 Task: Log work in the project UpwardTech for the issue 'Upgrade the scalability of a web application to handle a growing number of users and transactions' spent time as '6w 1d 6h 59m' and remaining time as '5w 5d 16h 25m' and move to bottom of backlog. Now add the issue to the epic 'Desktop and Mobile Device Security'.
Action: Mouse moved to (967, 507)
Screenshot: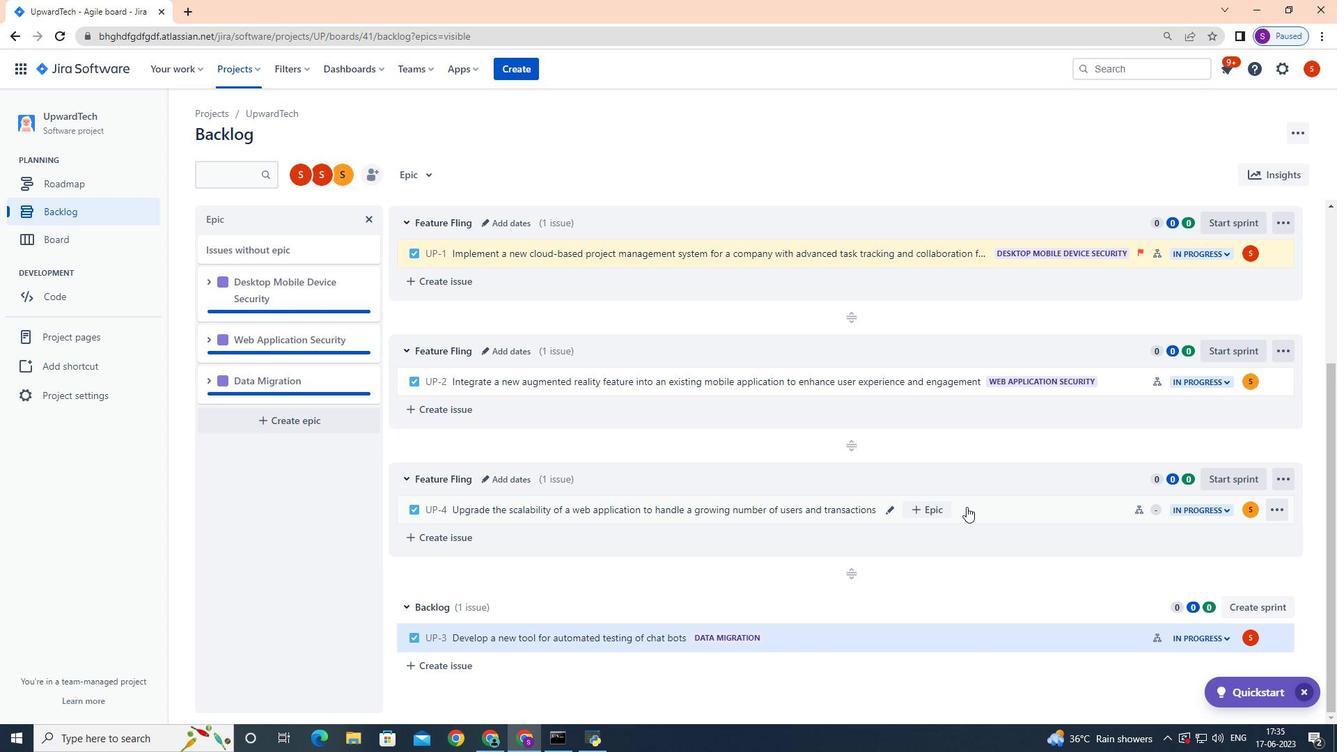 
Action: Mouse pressed left at (967, 507)
Screenshot: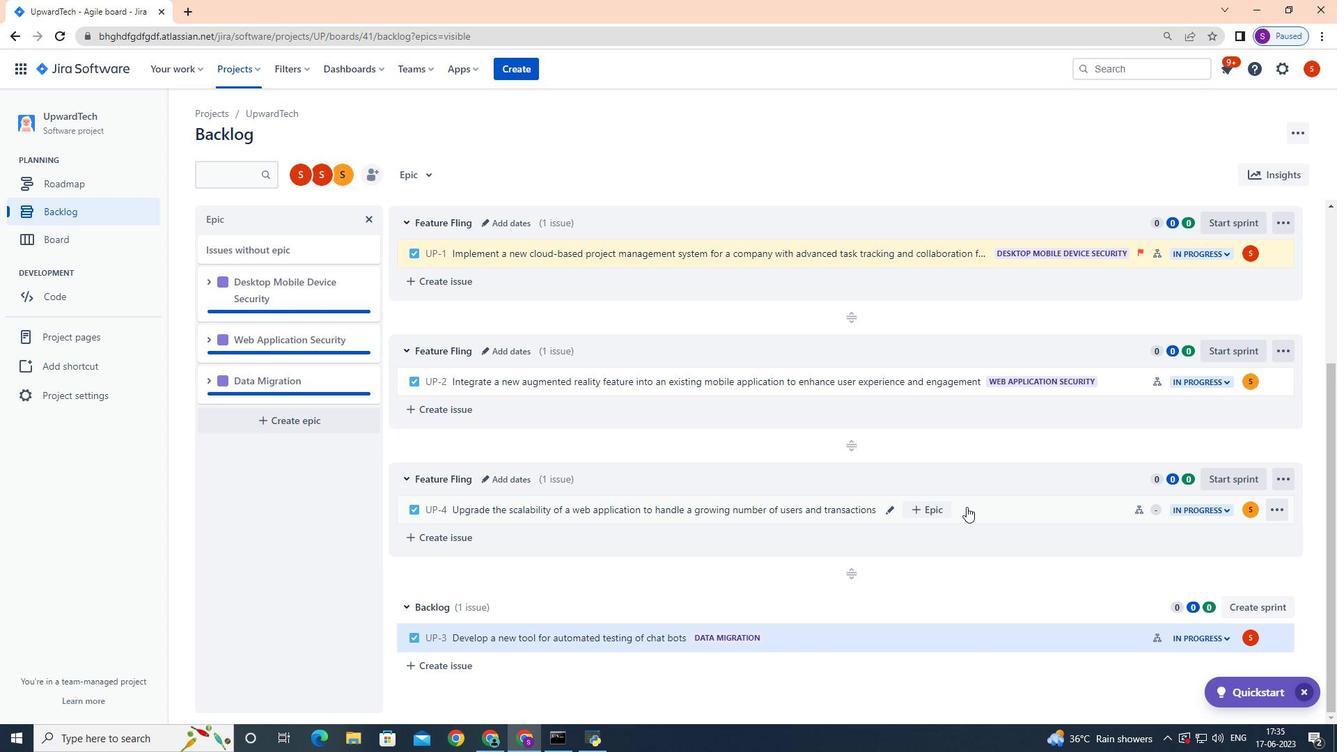 
Action: Mouse moved to (1278, 211)
Screenshot: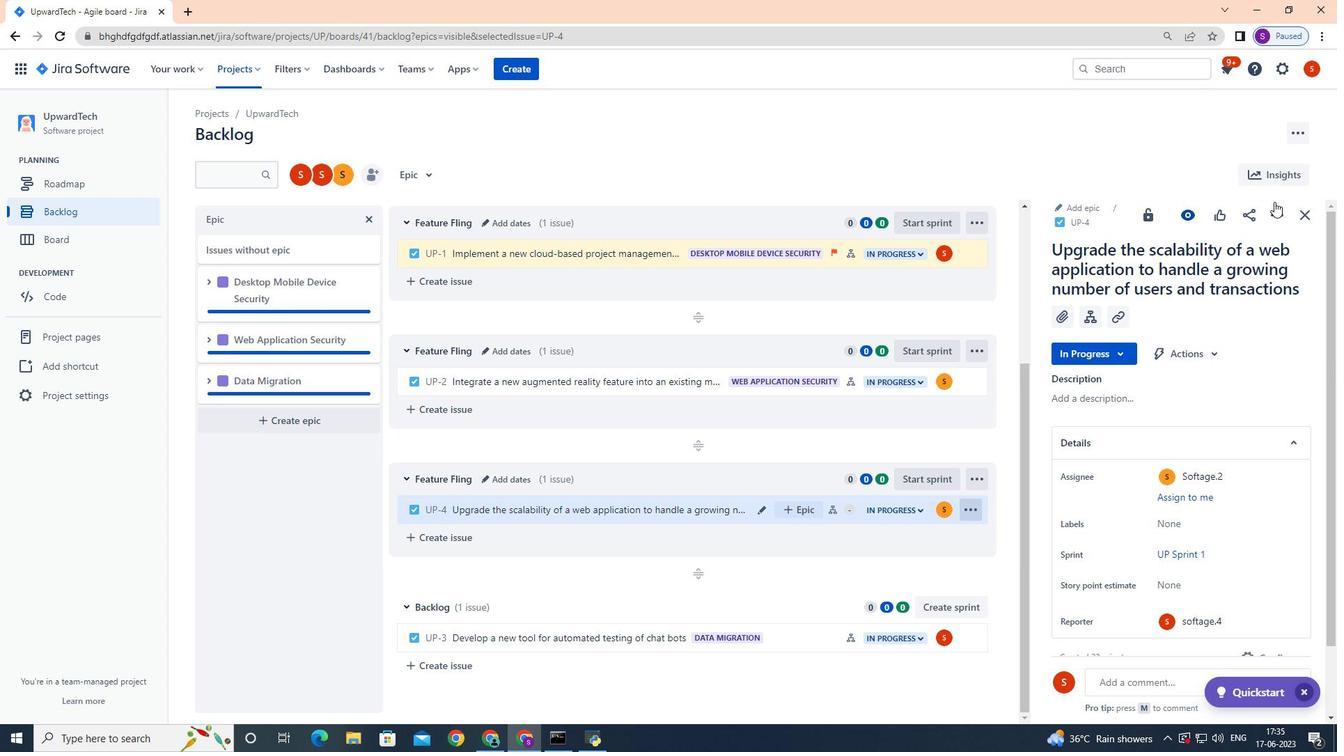 
Action: Mouse pressed left at (1278, 211)
Screenshot: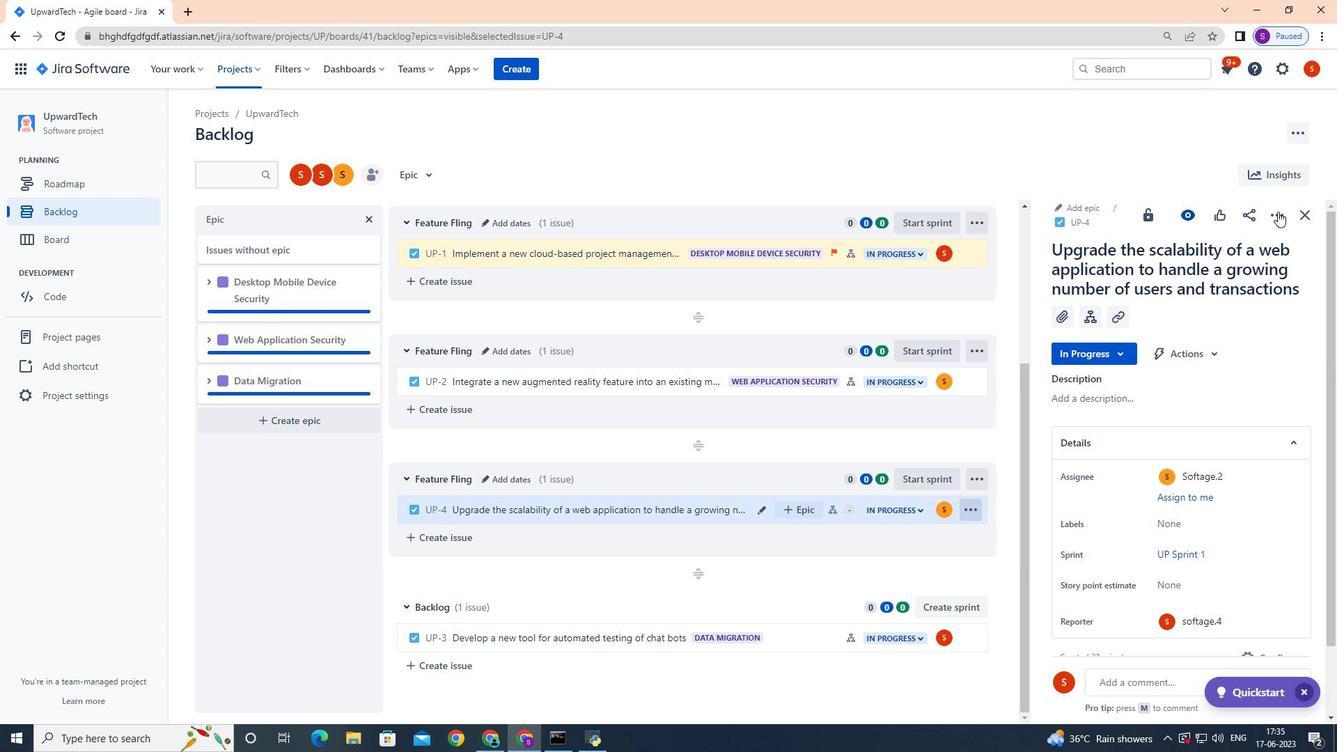 
Action: Mouse moved to (1275, 213)
Screenshot: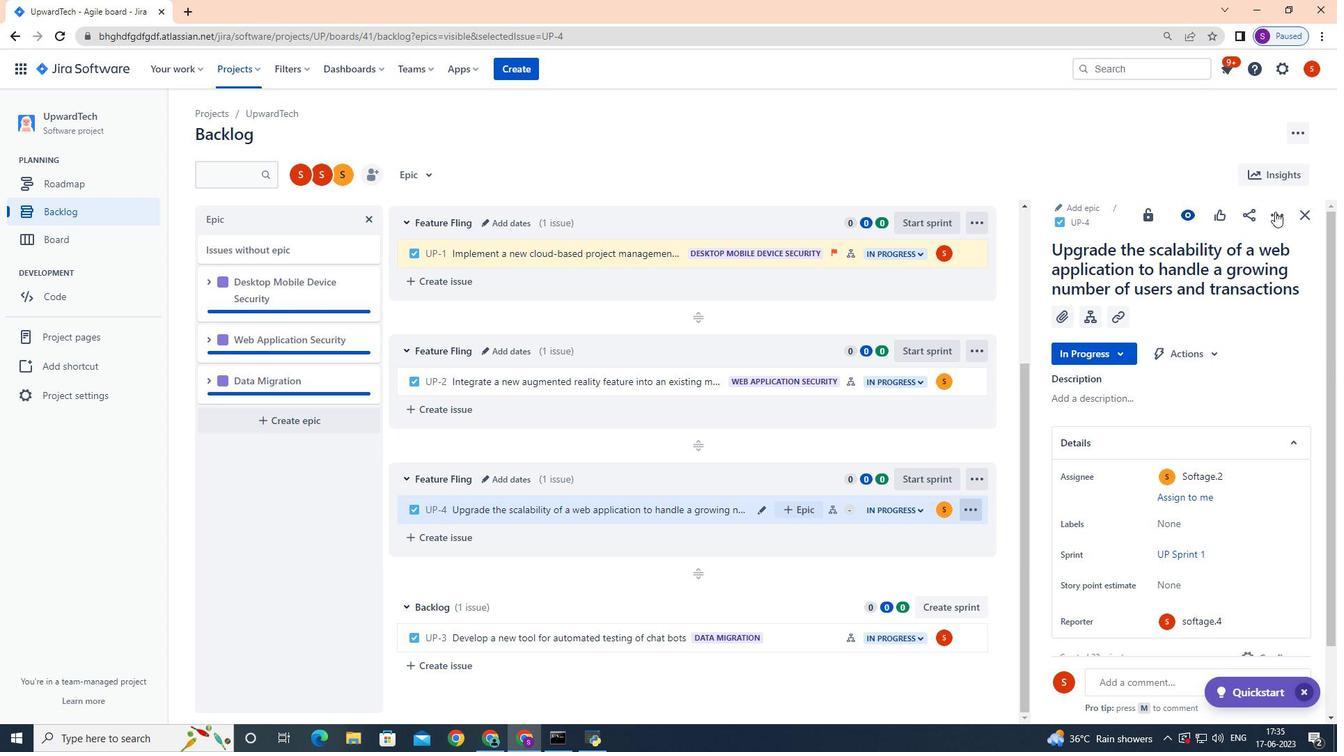 
Action: Mouse pressed left at (1275, 213)
Screenshot: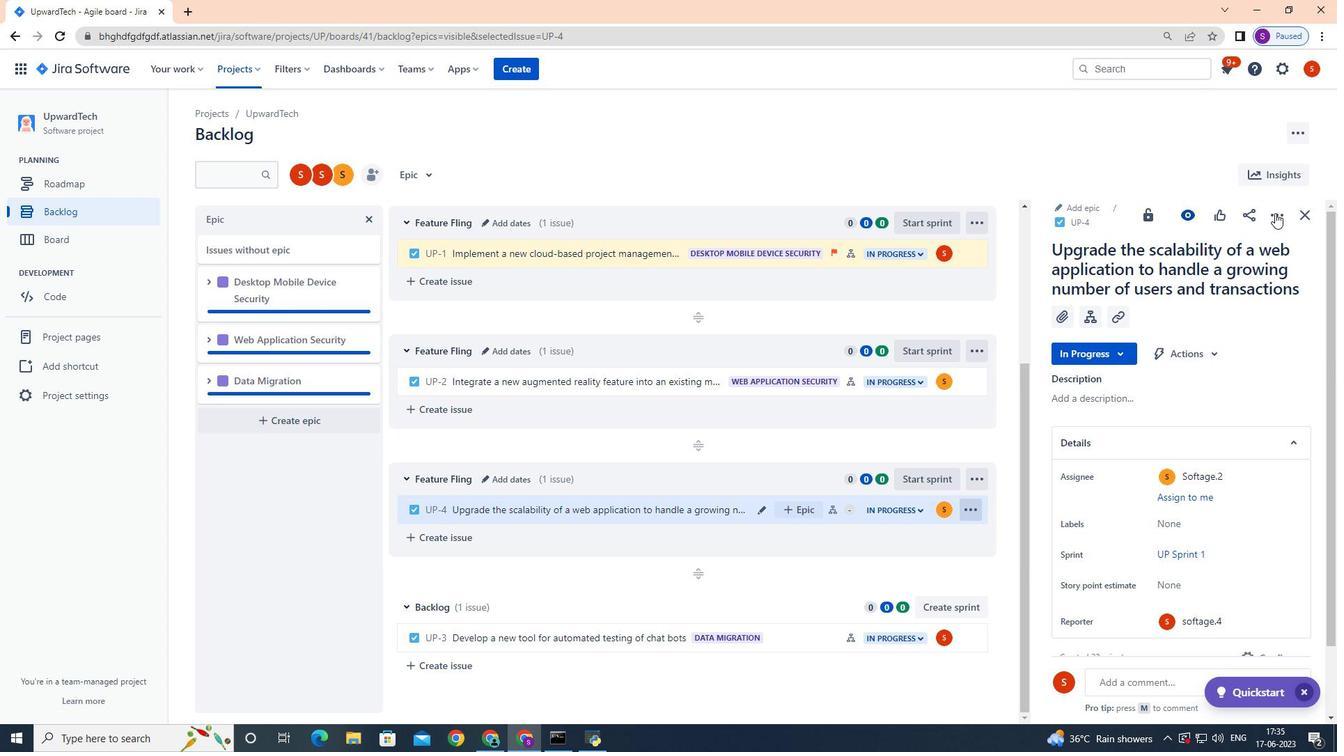 
Action: Mouse moved to (1272, 214)
Screenshot: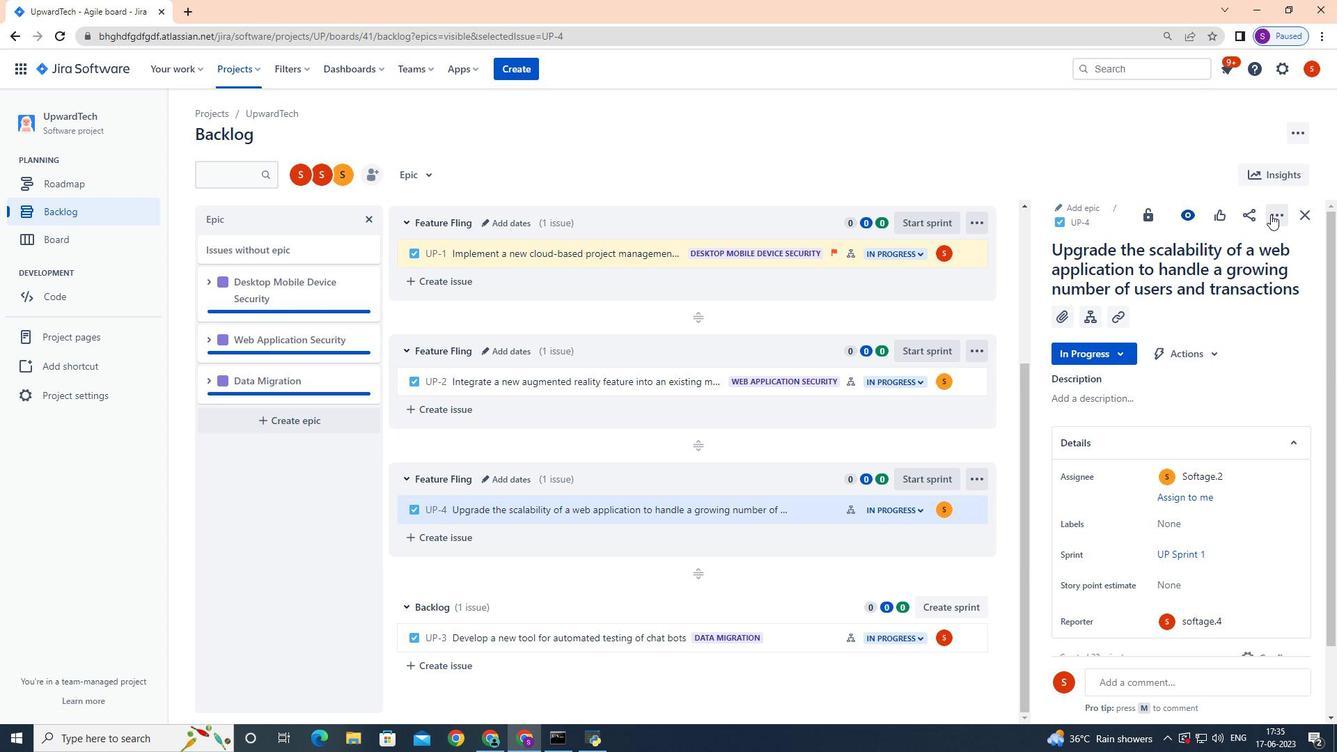 
Action: Mouse pressed left at (1272, 214)
Screenshot: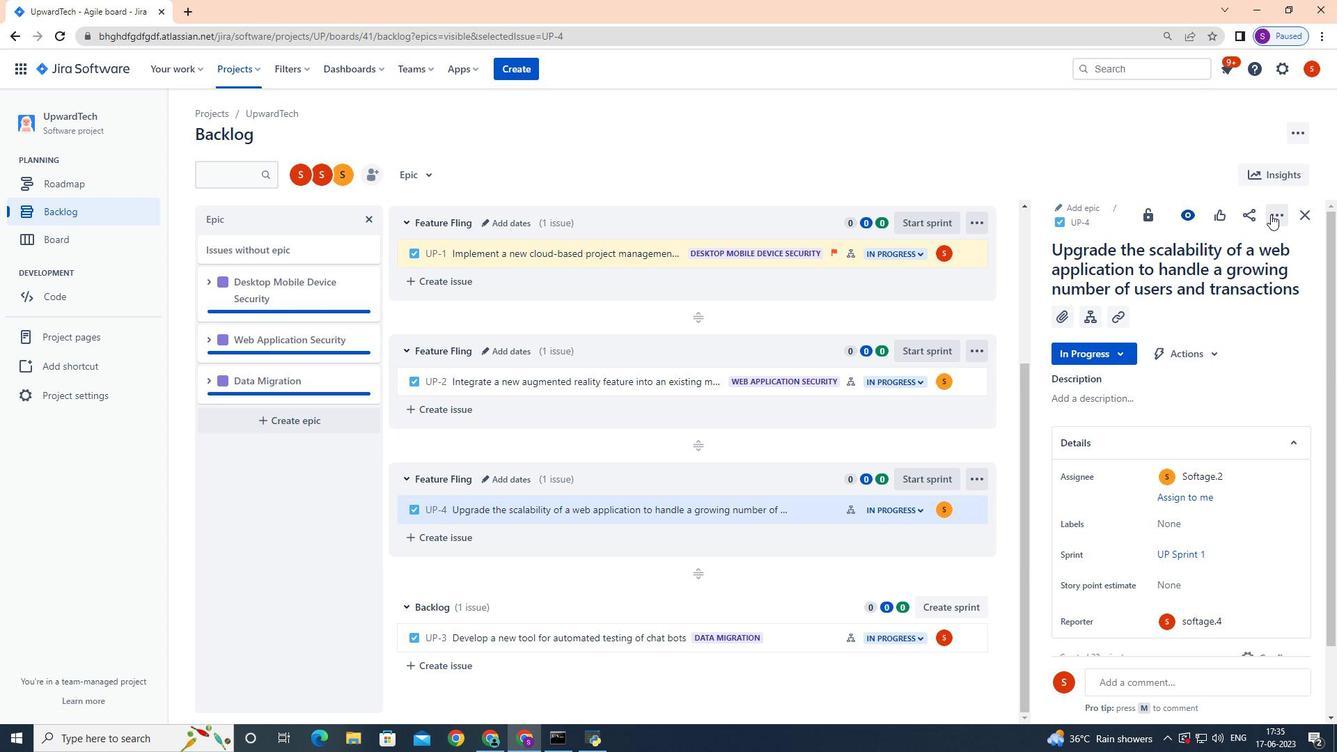 
Action: Mouse moved to (1232, 254)
Screenshot: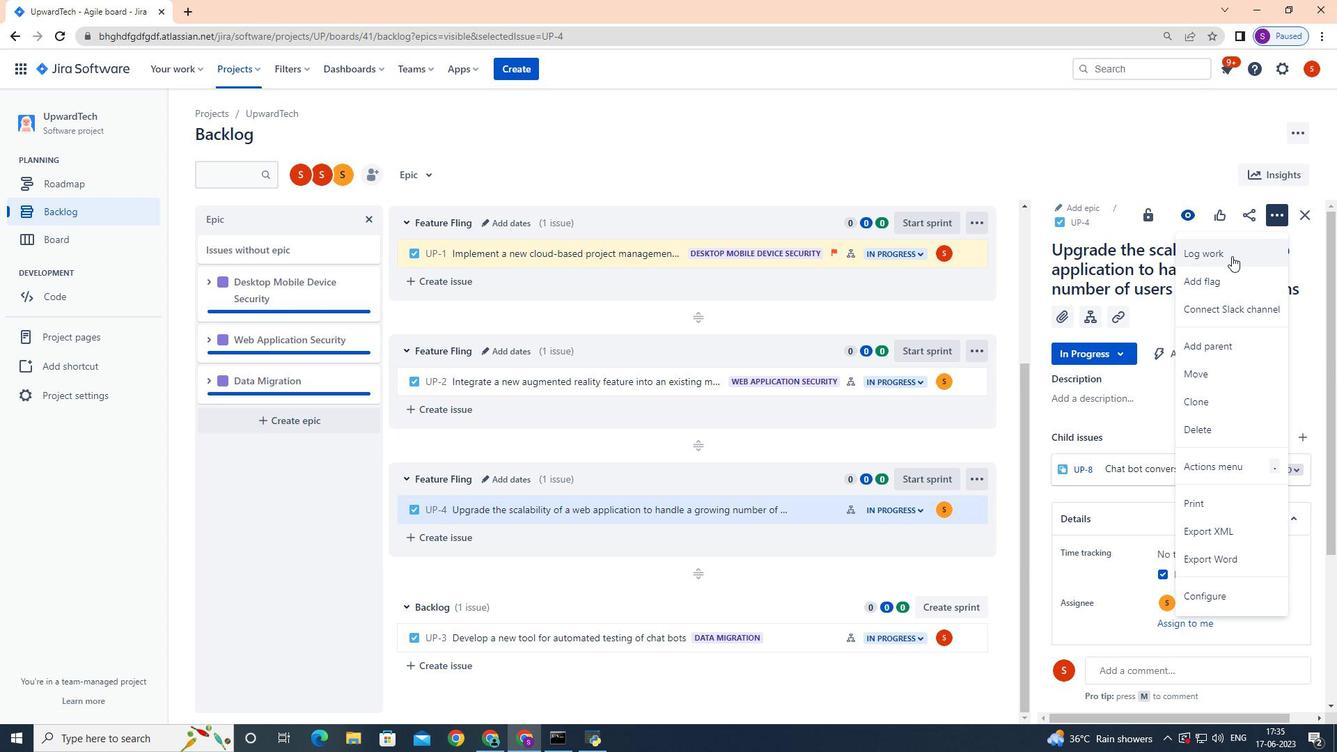 
Action: Mouse pressed left at (1232, 254)
Screenshot: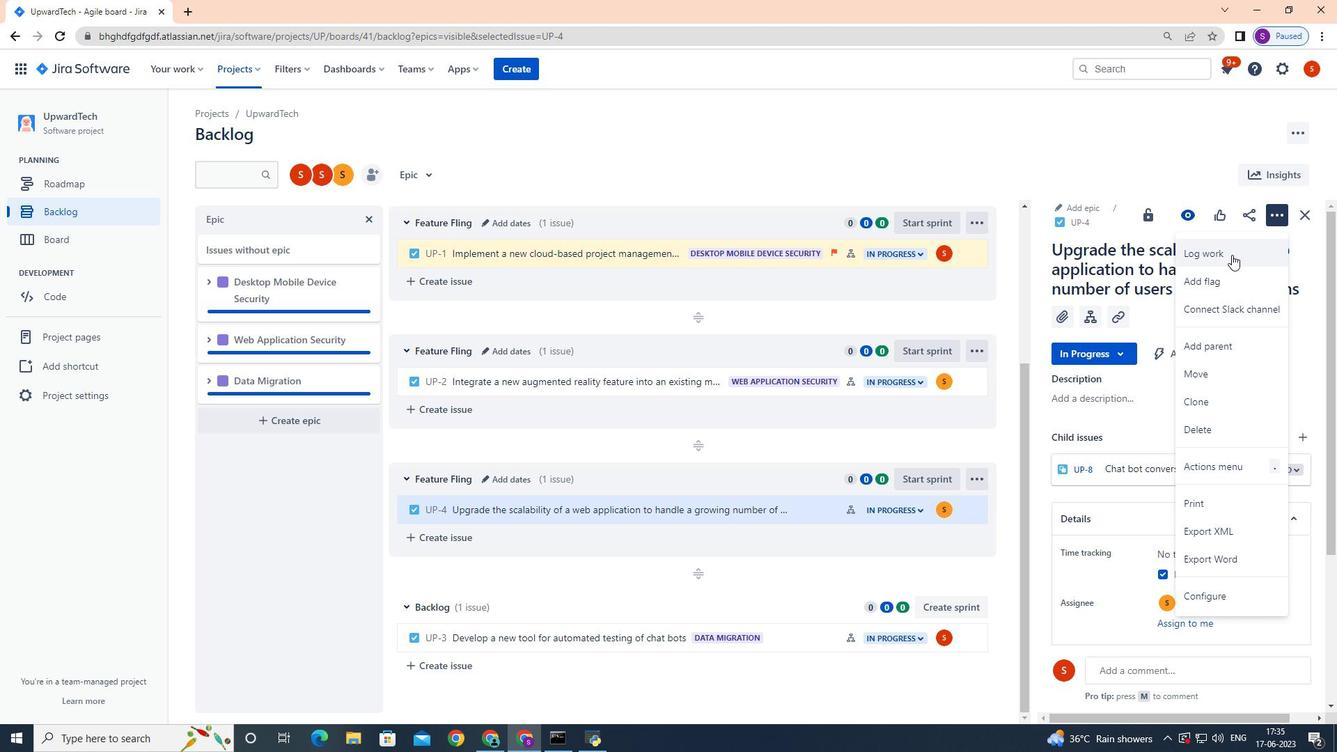 
Action: Key pressed 6w<Key.space>1d<Key.space>6h<Key.space>59m
Screenshot: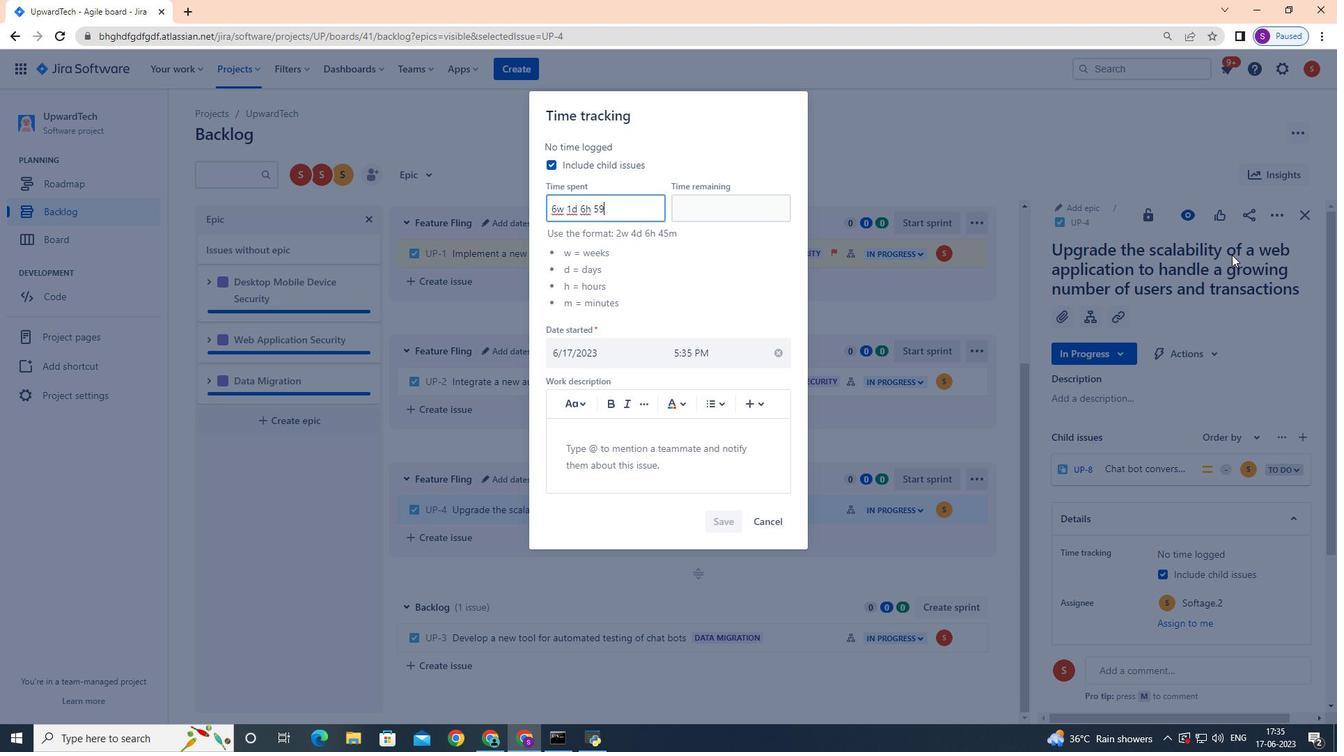 
Action: Mouse moved to (737, 212)
Screenshot: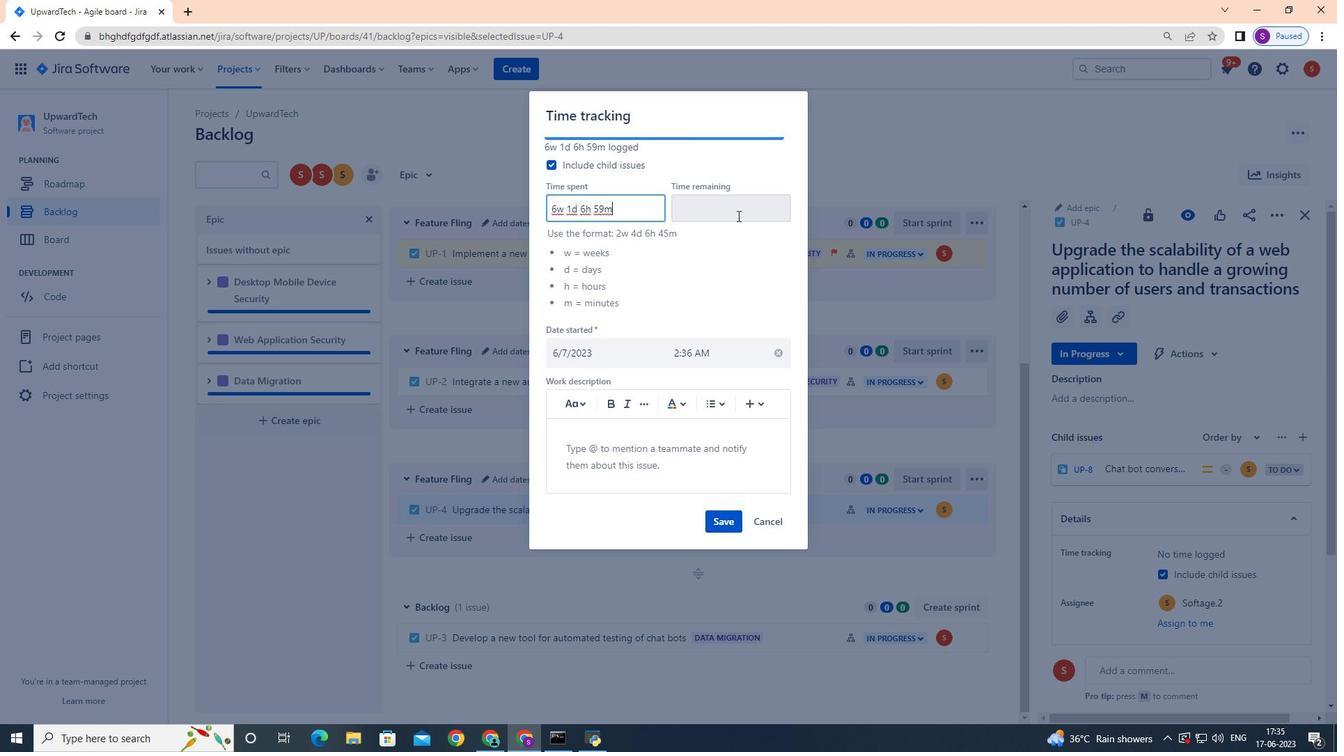 
Action: Mouse pressed left at (737, 212)
Screenshot: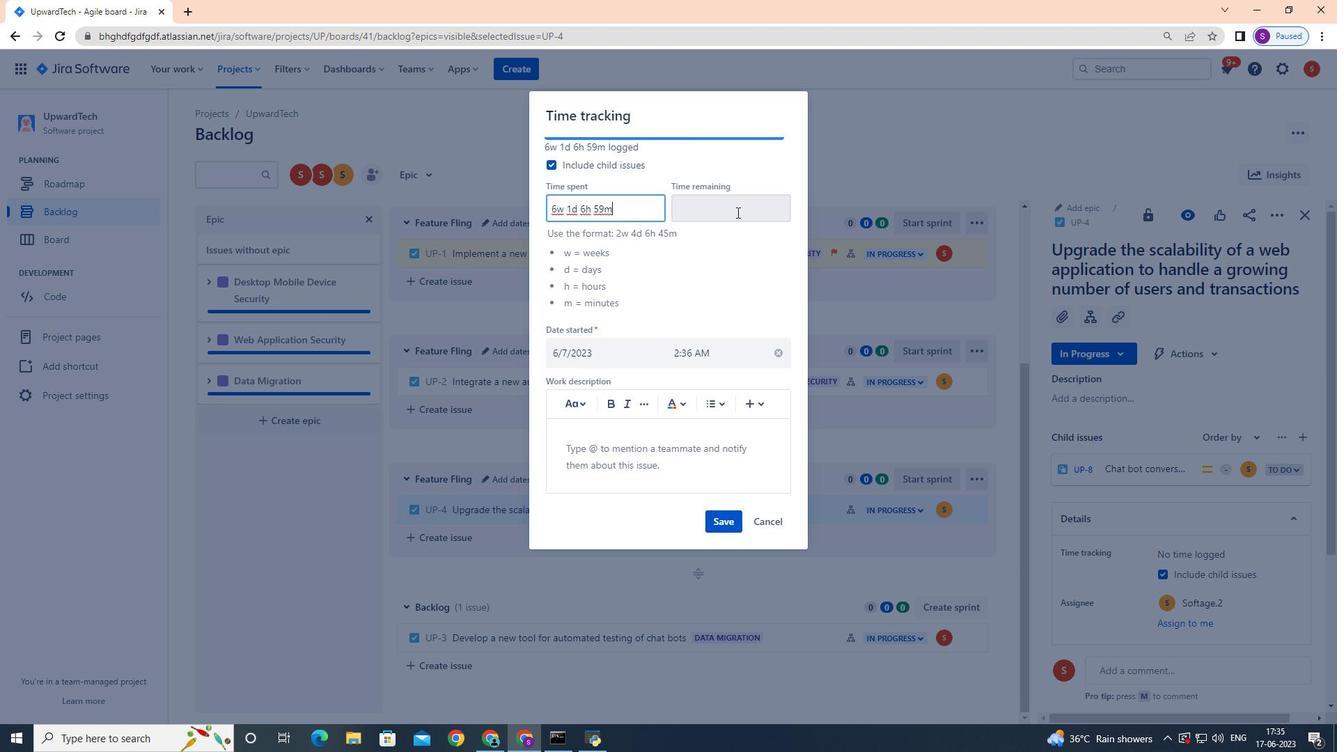 
Action: Key pressed 5w<Key.space>5d<Key.space>16h<Key.space>25m
Screenshot: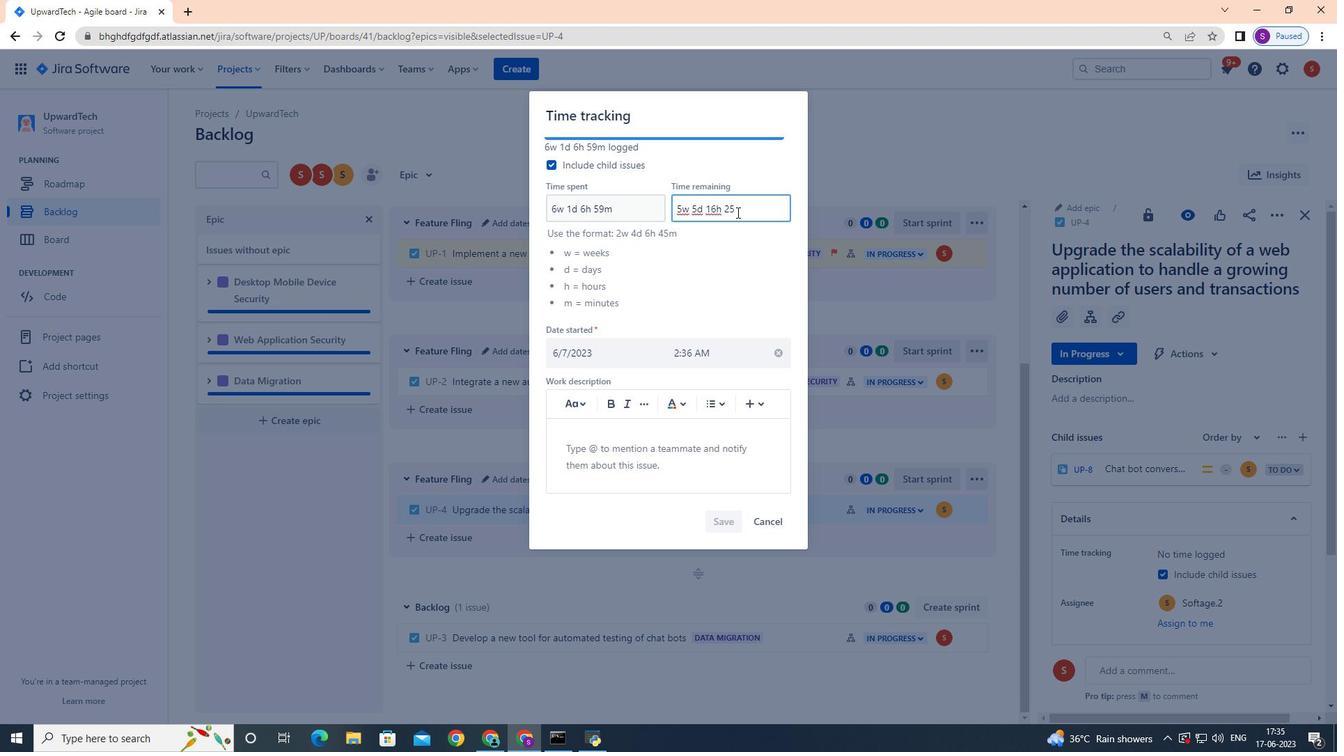 
Action: Mouse moved to (726, 520)
Screenshot: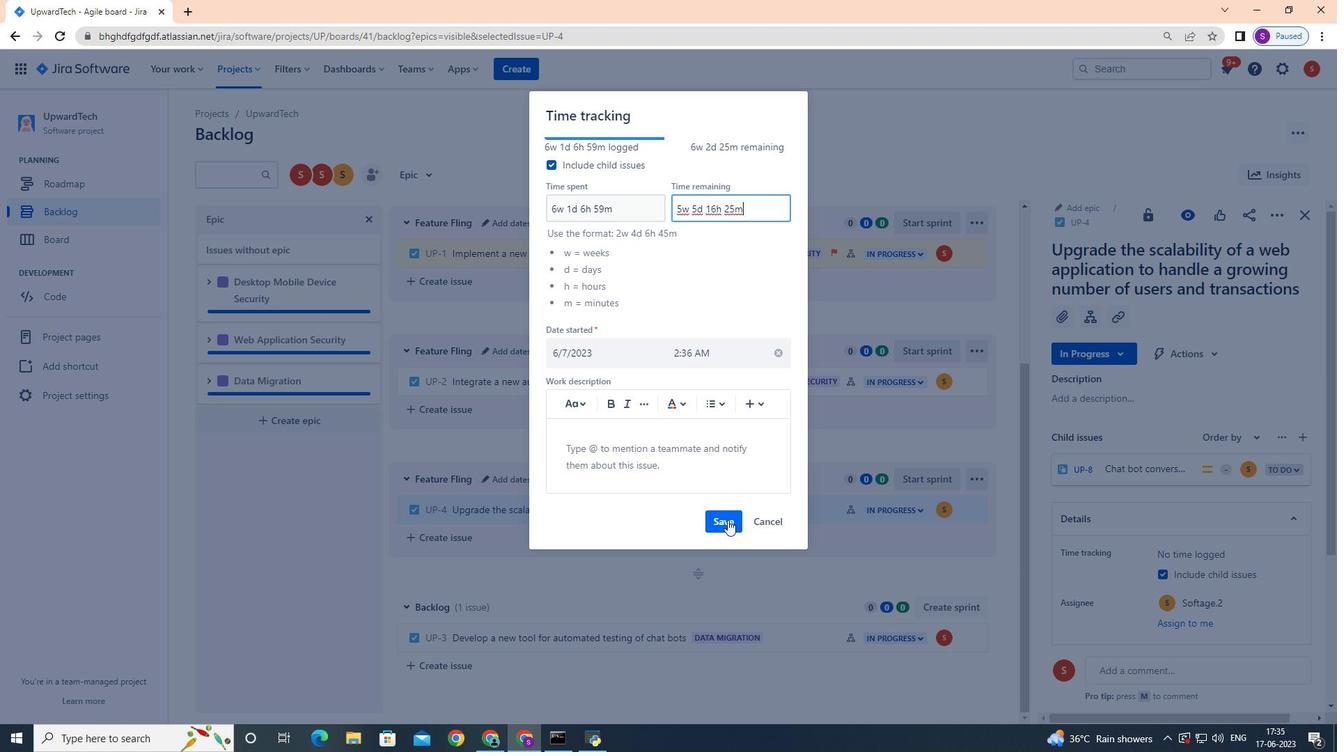 
Action: Mouse pressed left at (726, 520)
Screenshot: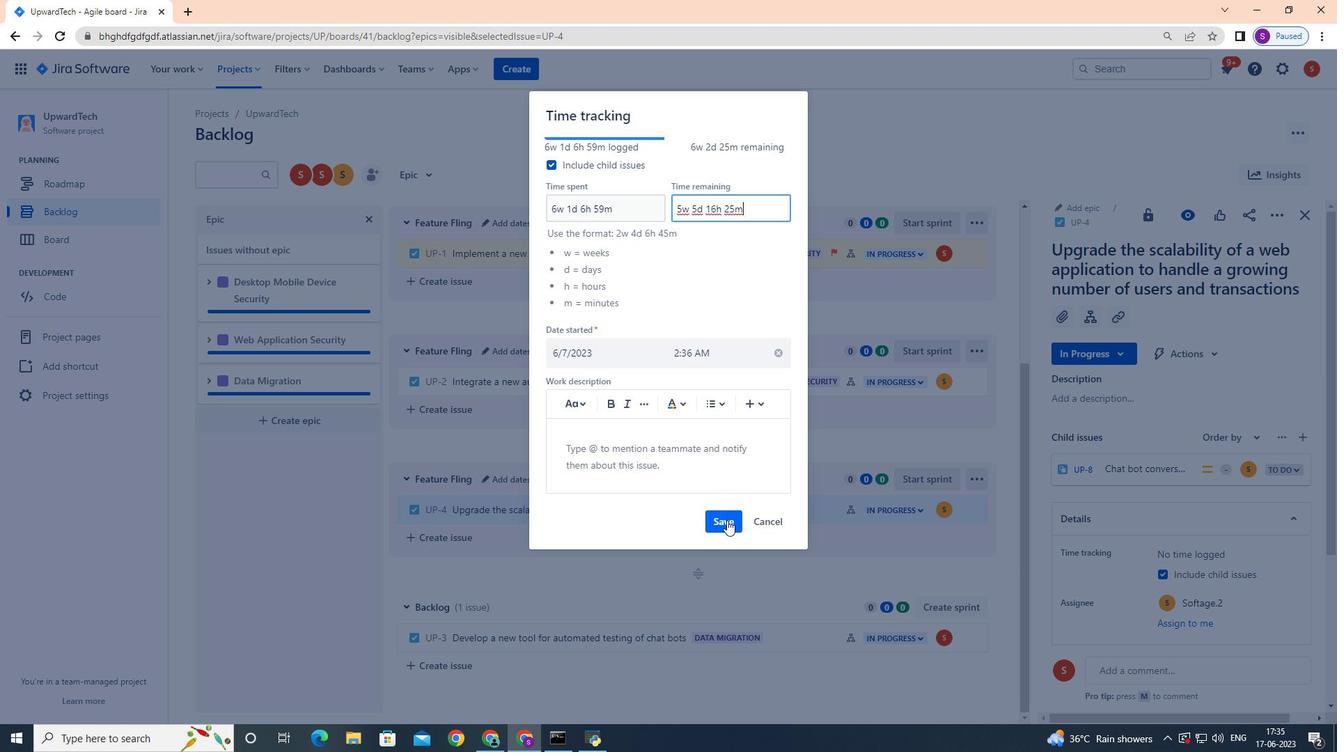 
Action: Mouse moved to (978, 509)
Screenshot: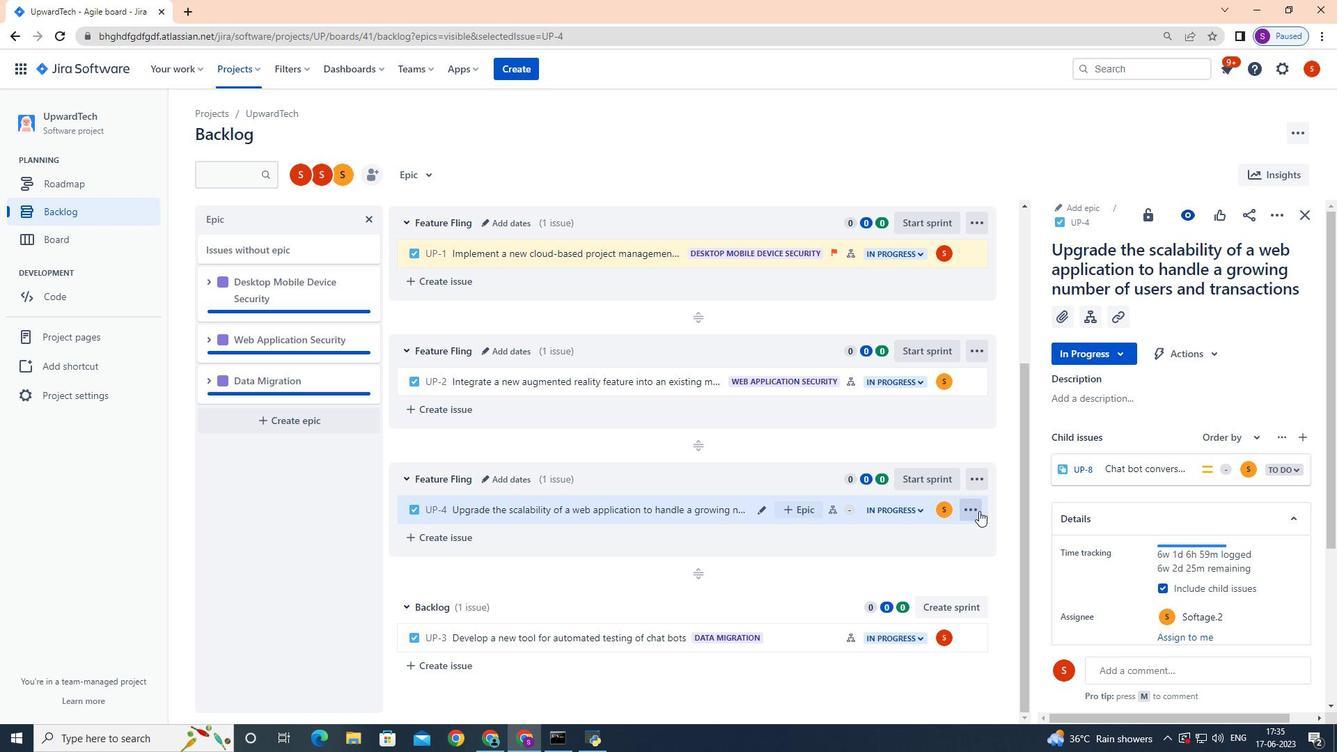 
Action: Mouse pressed left at (978, 509)
Screenshot: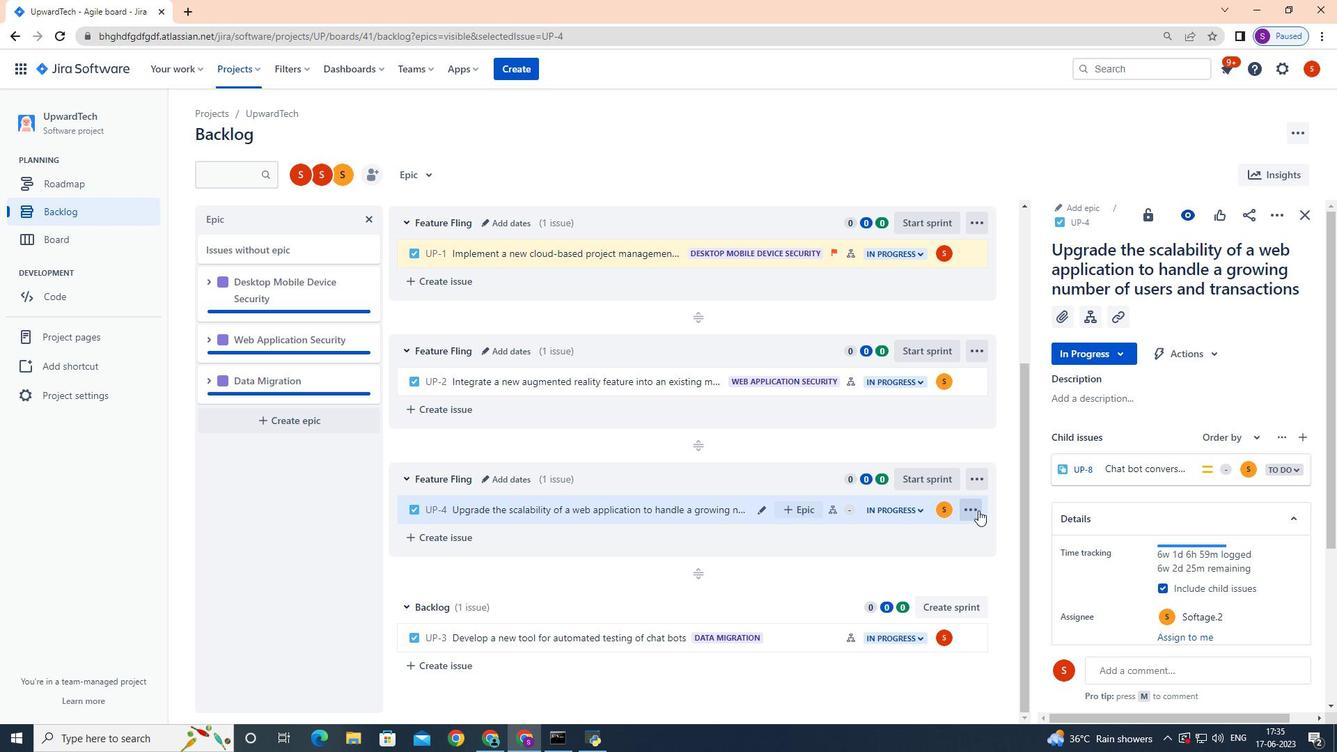 
Action: Mouse moved to (951, 477)
Screenshot: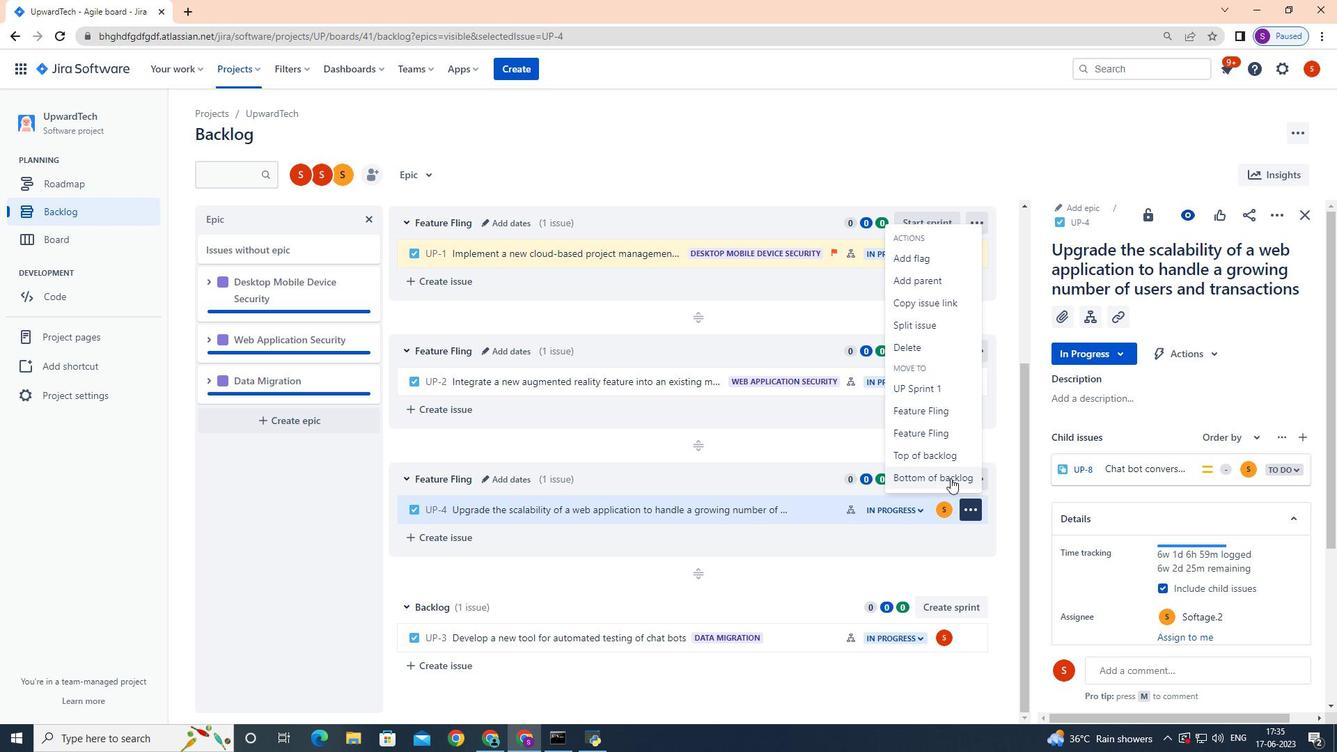 
Action: Mouse pressed left at (951, 477)
Screenshot: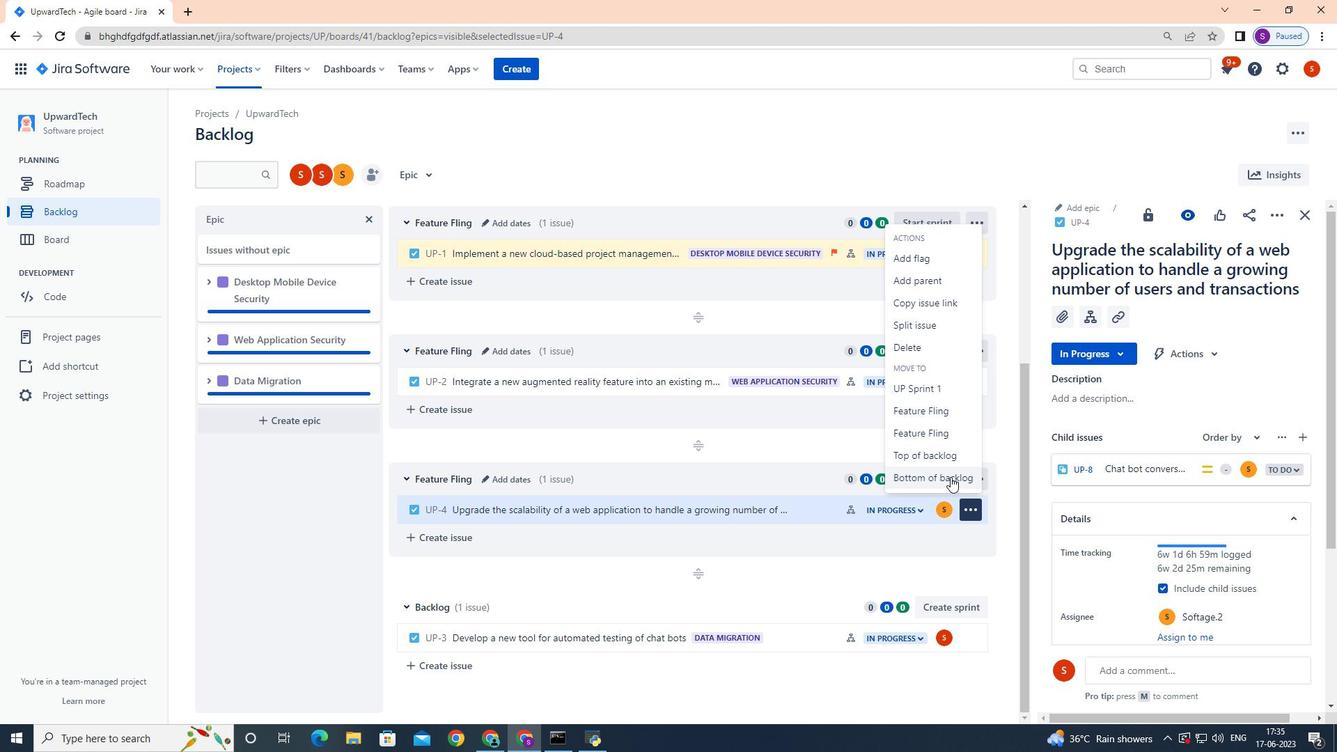 
Action: Mouse moved to (879, 516)
Screenshot: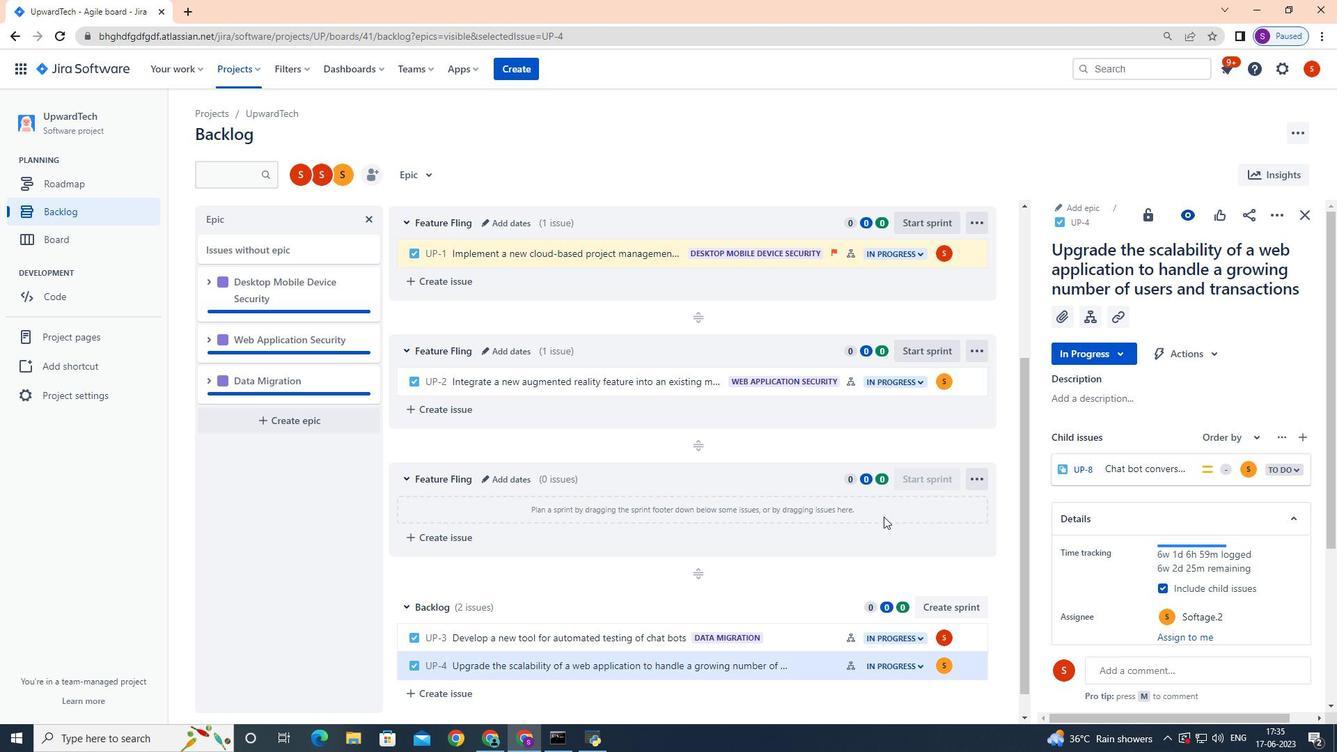 
Action: Mouse scrolled (882, 516) with delta (0, 0)
Screenshot: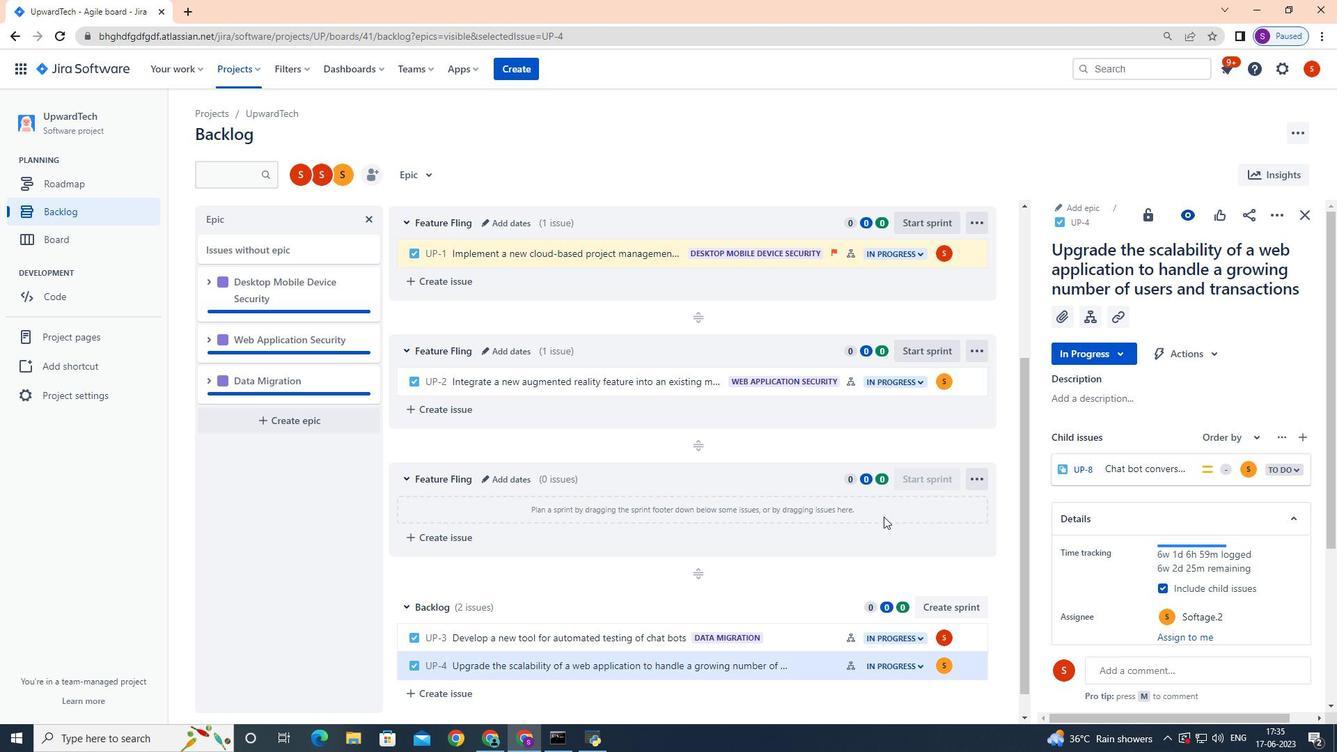
Action: Mouse moved to (879, 516)
Screenshot: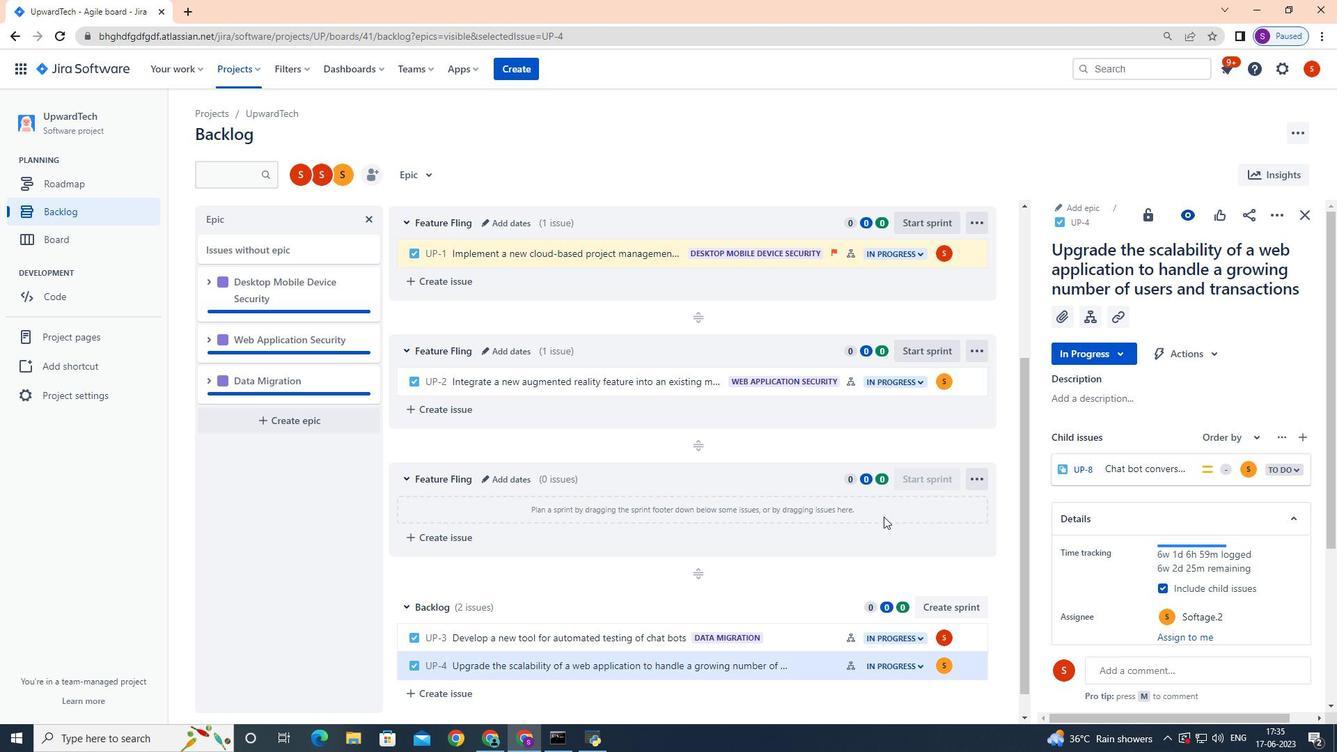 
Action: Mouse scrolled (880, 516) with delta (0, 0)
Screenshot: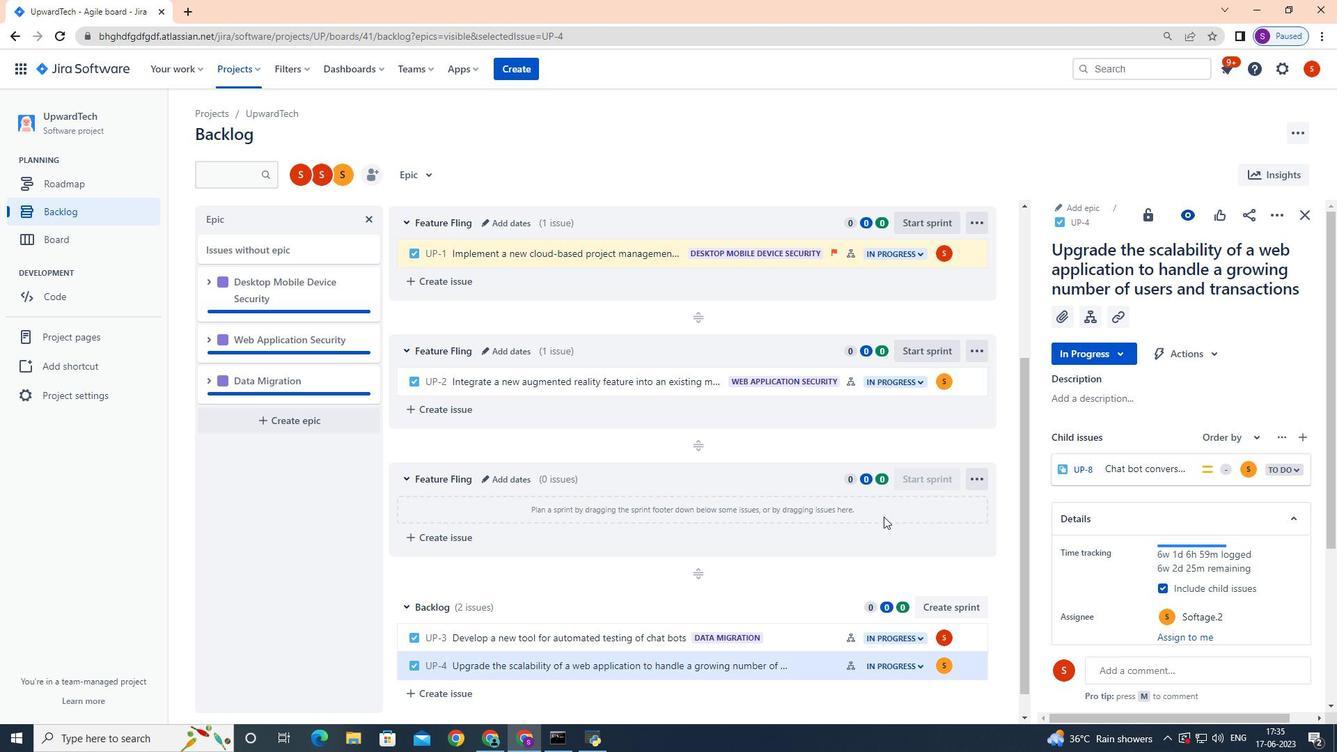 
Action: Mouse moved to (808, 636)
Screenshot: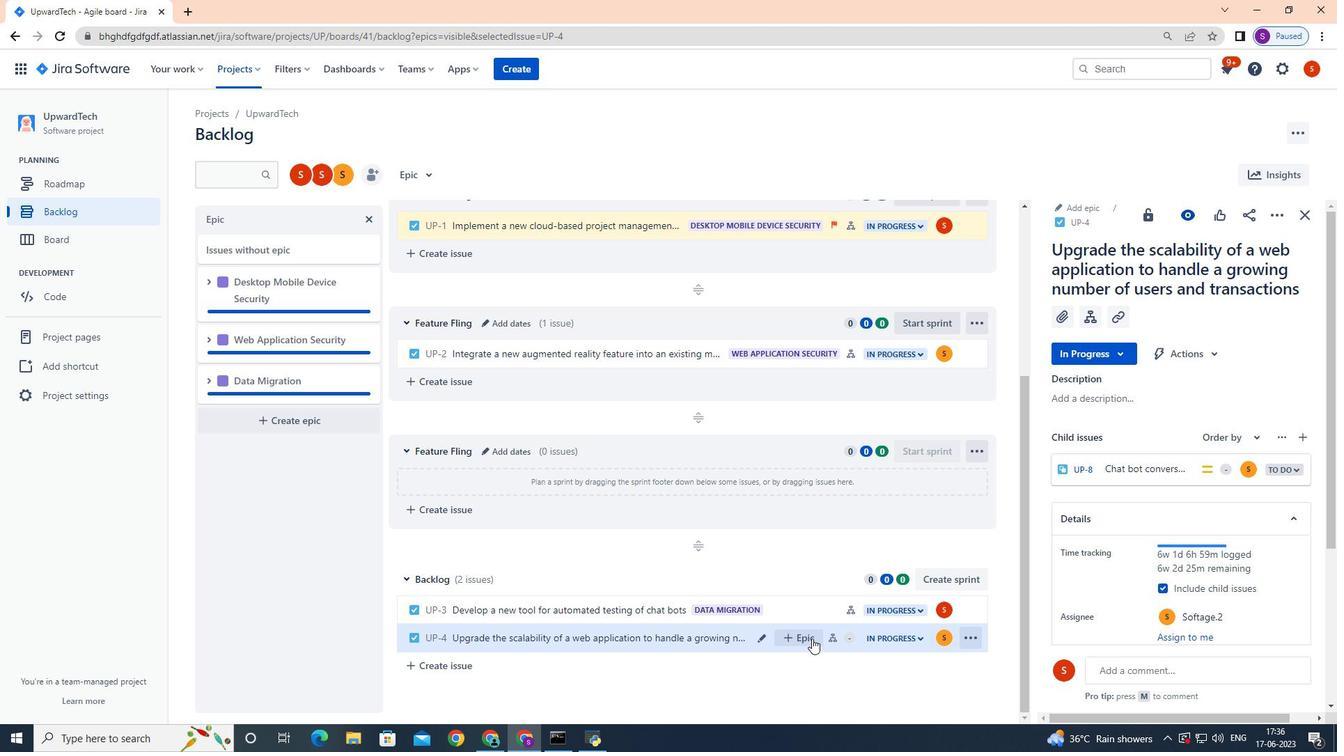 
Action: Mouse pressed left at (808, 636)
Screenshot: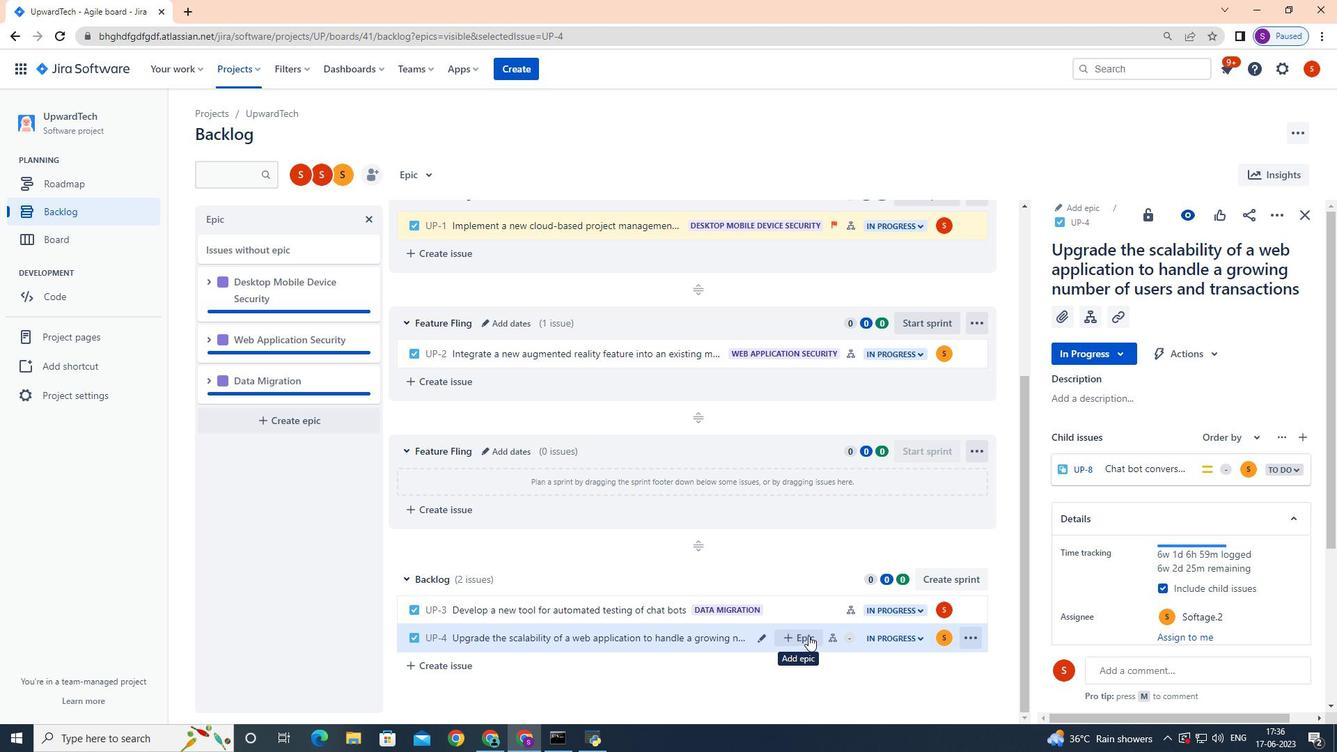 
Action: Mouse moved to (995, 708)
Screenshot: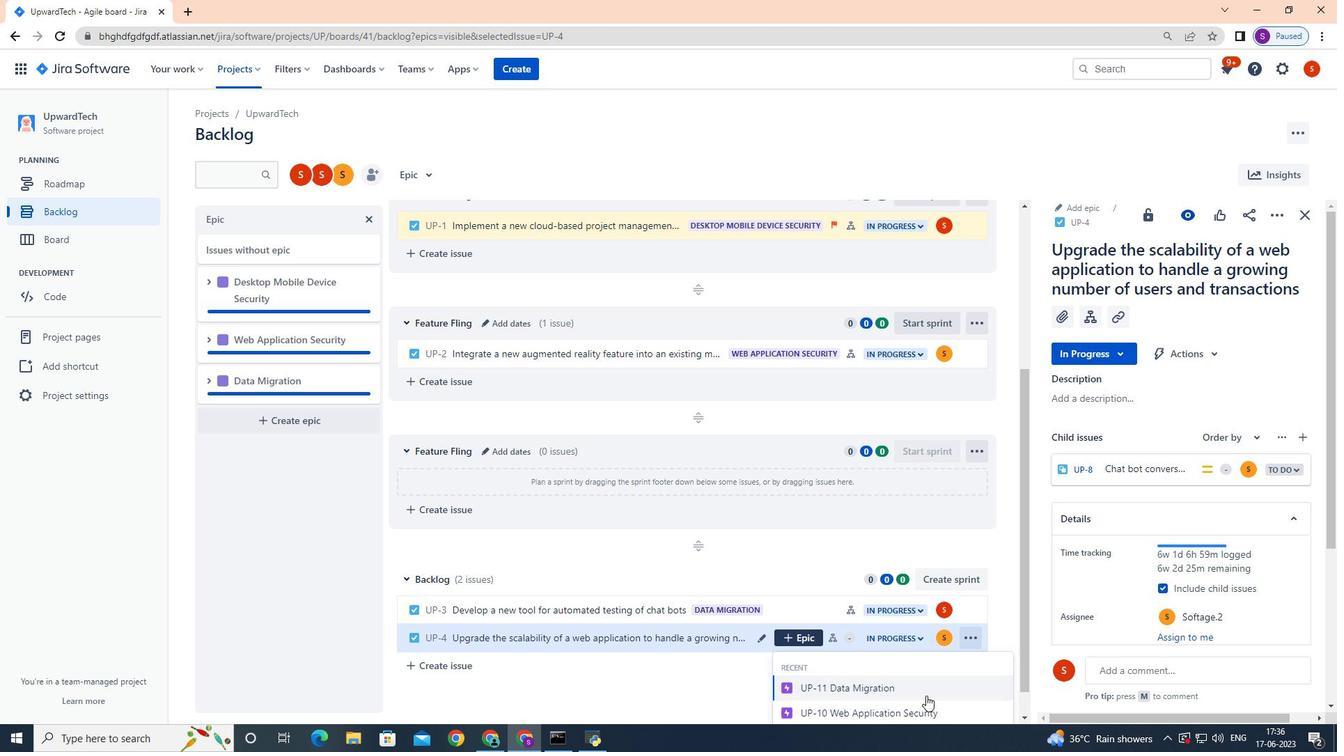 
Action: Mouse scrolled (995, 707) with delta (0, 0)
Screenshot: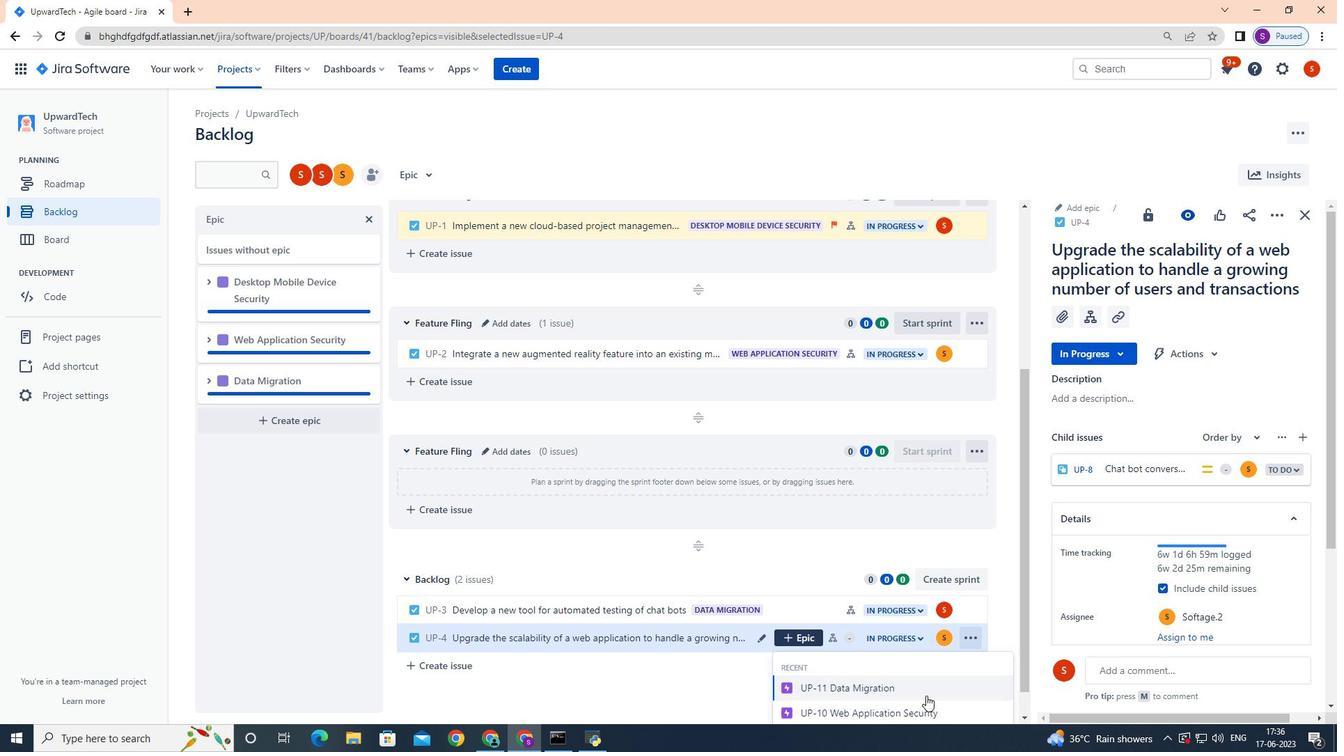 
Action: Mouse moved to (996, 708)
Screenshot: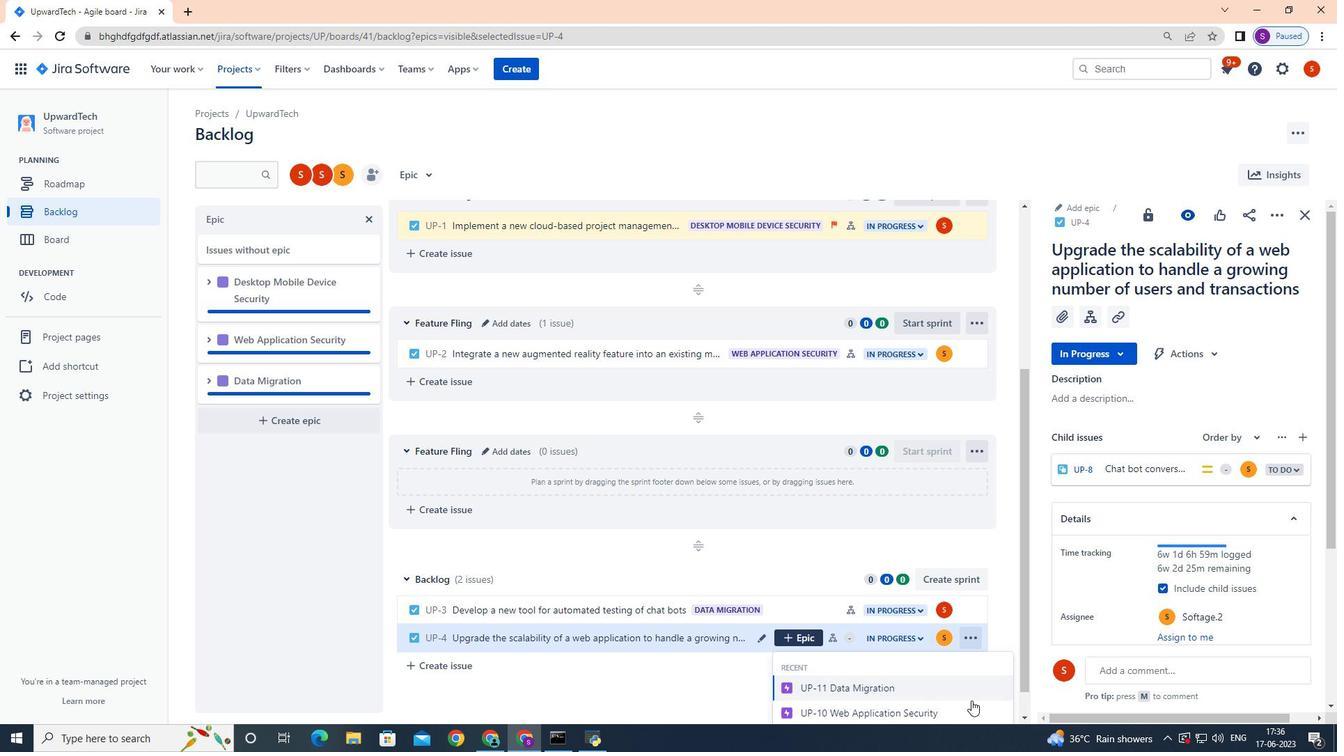 
Action: Mouse scrolled (996, 707) with delta (0, 0)
Screenshot: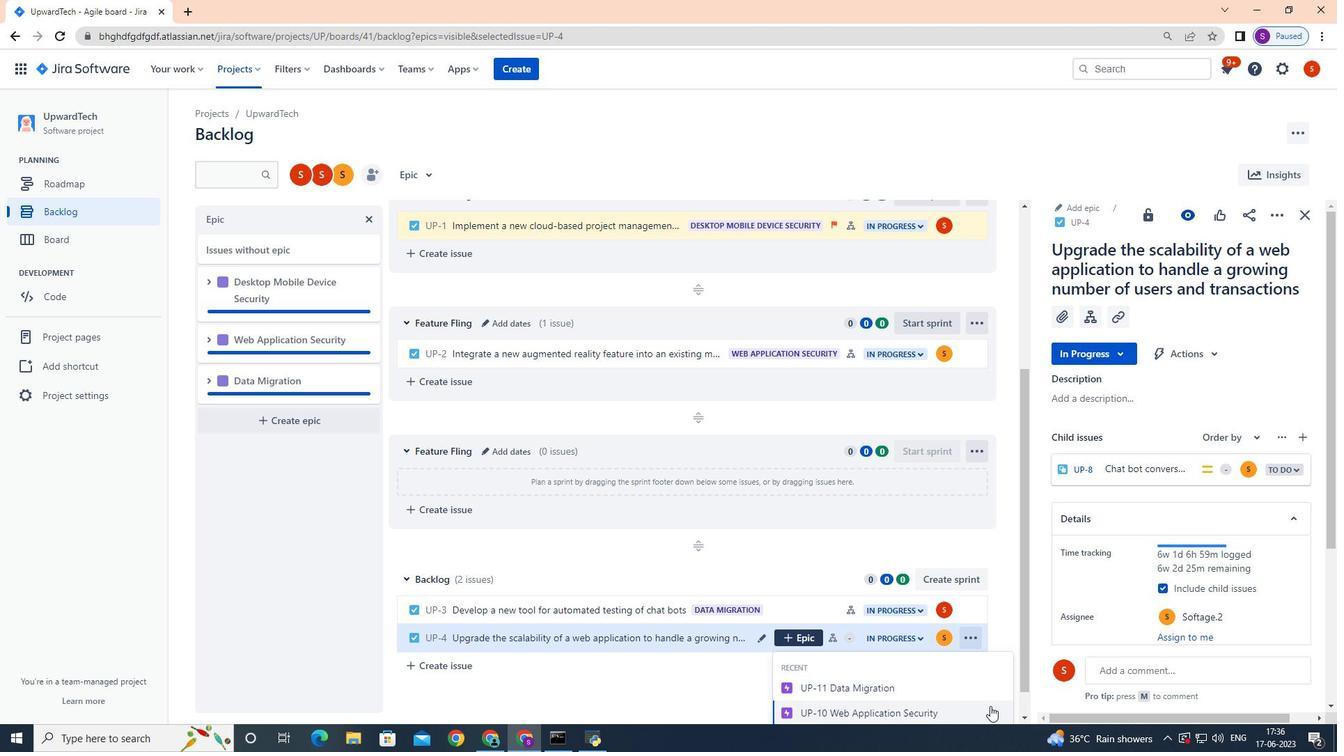 
Action: Mouse moved to (996, 709)
Screenshot: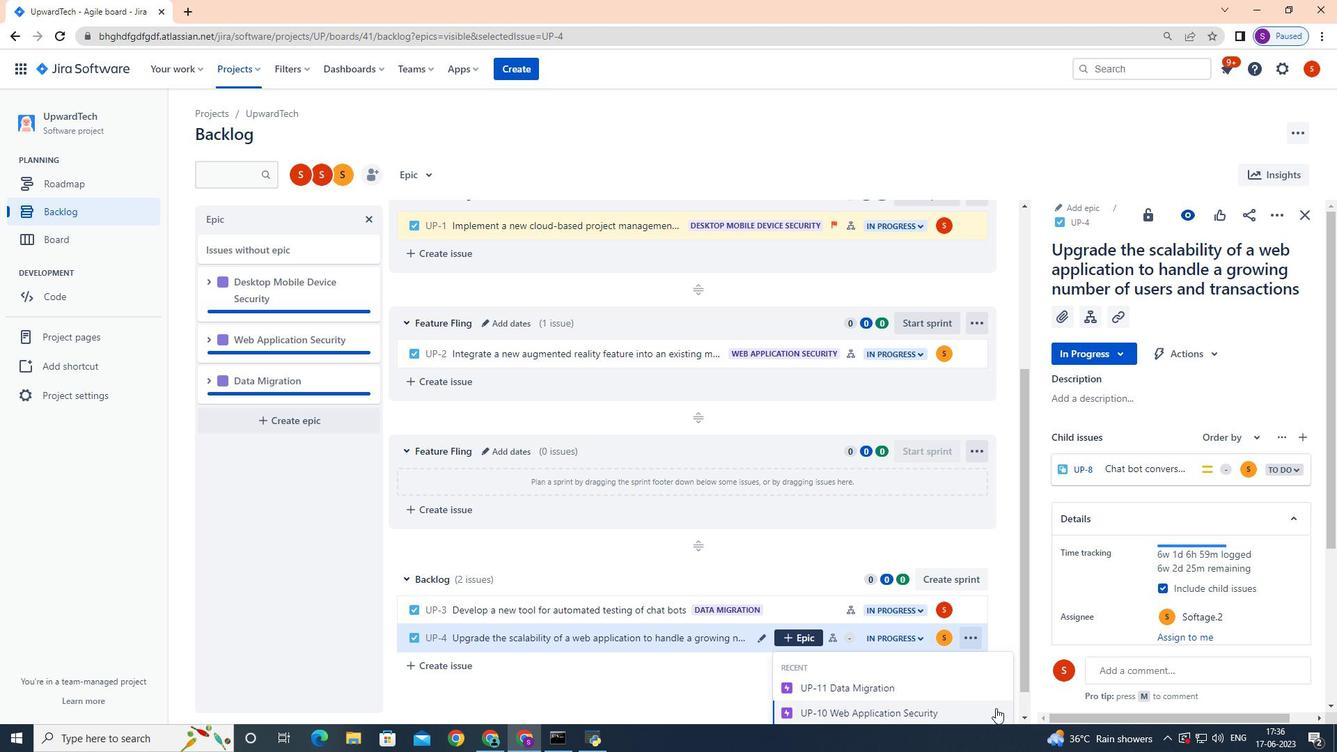 
Action: Mouse scrolled (996, 709) with delta (0, 0)
Screenshot: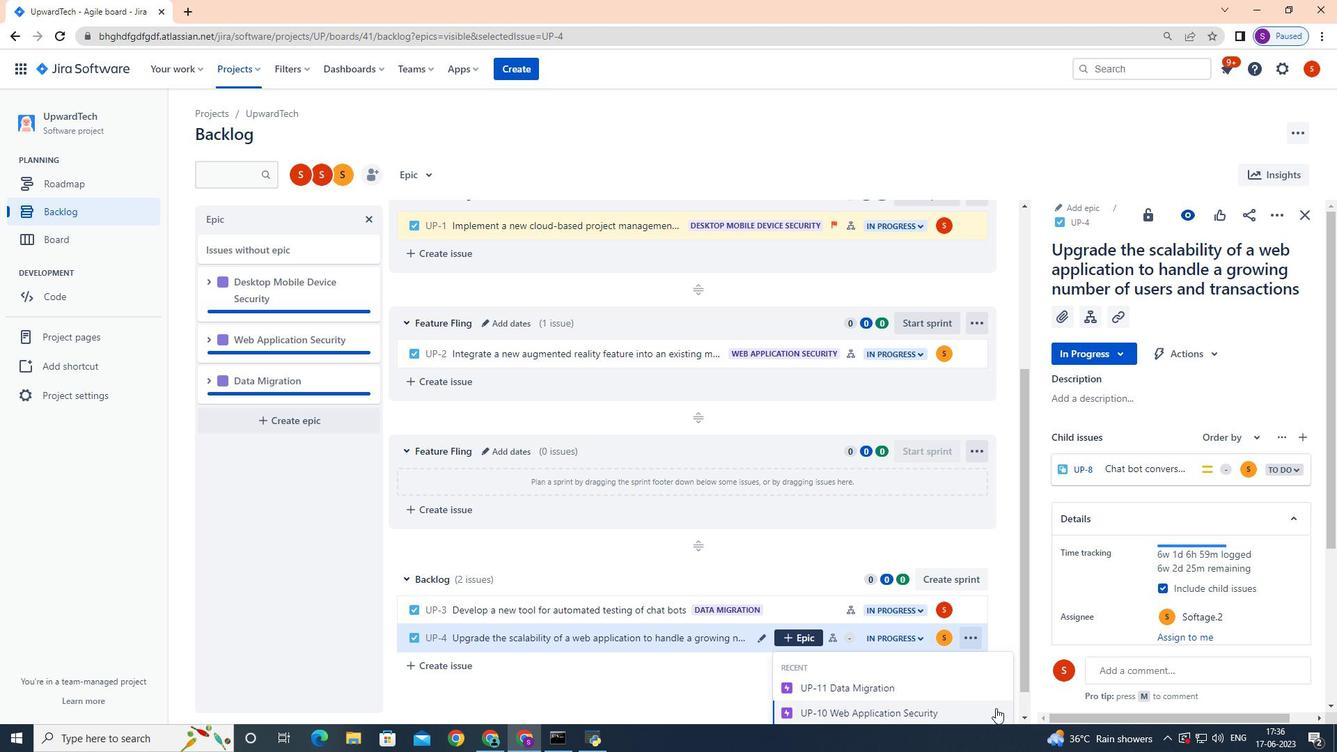 
Action: Mouse moved to (994, 709)
Screenshot: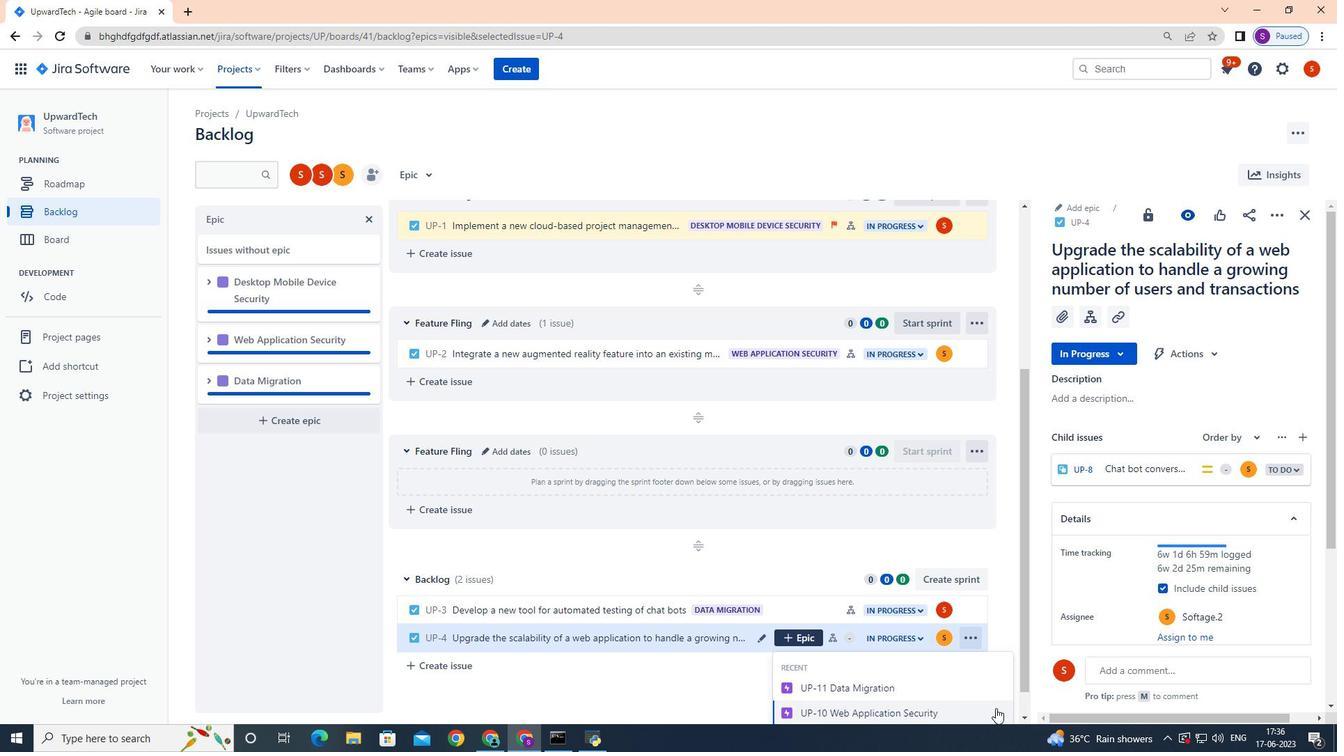
Action: Mouse scrolled (994, 709) with delta (0, 0)
Screenshot: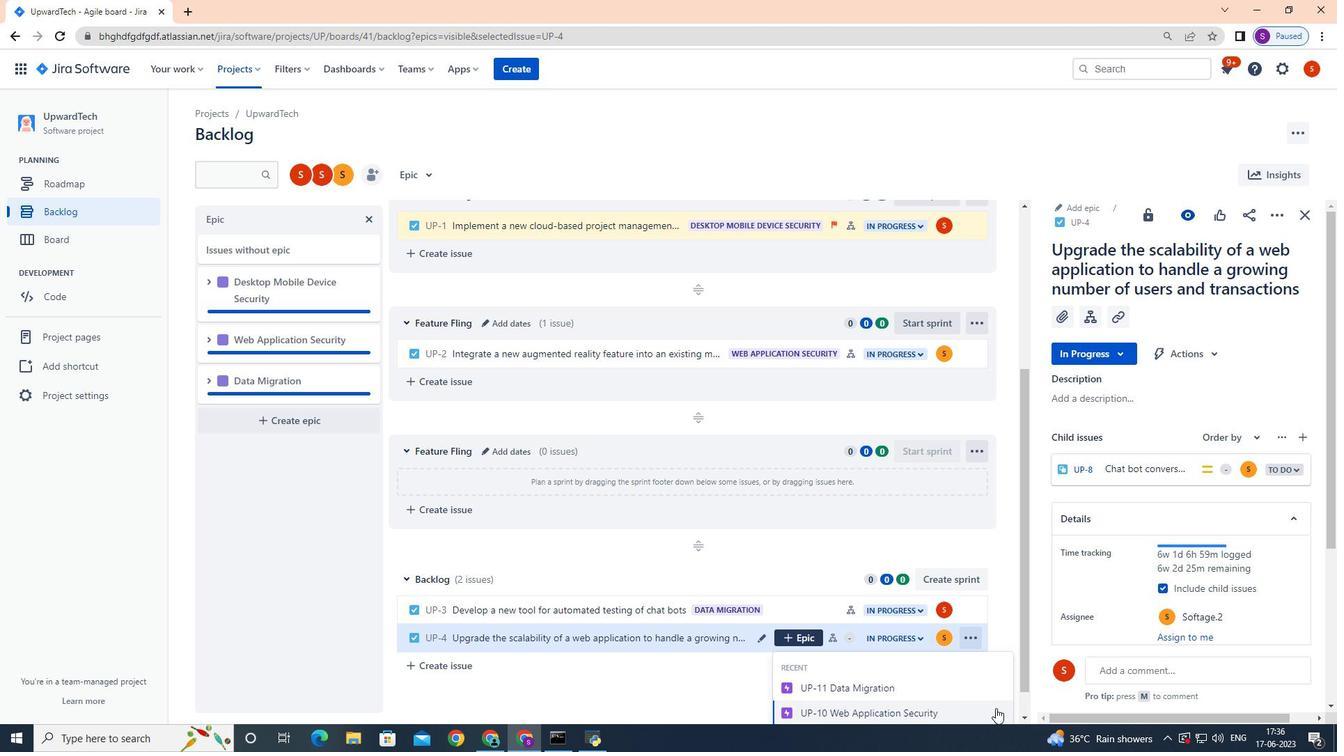 
Action: Mouse moved to (993, 709)
Screenshot: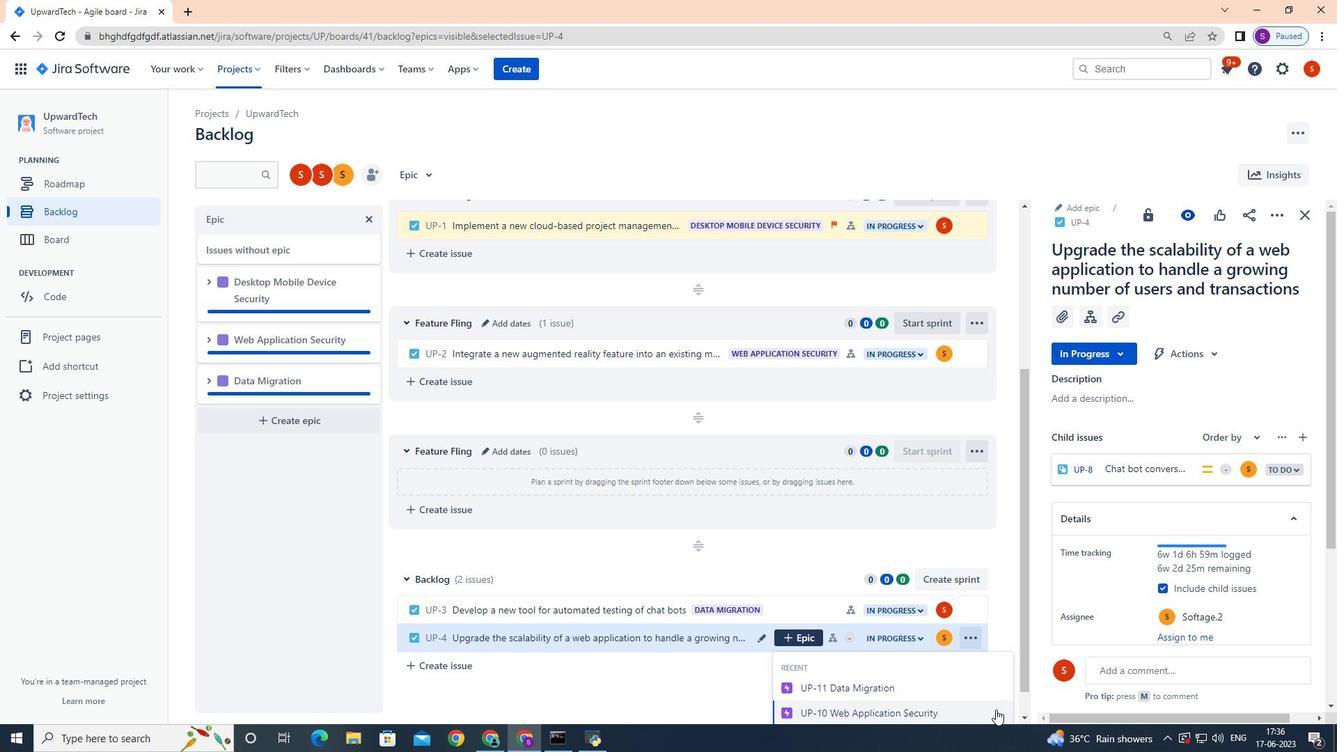
Action: Mouse scrolled (993, 709) with delta (0, 0)
Screenshot: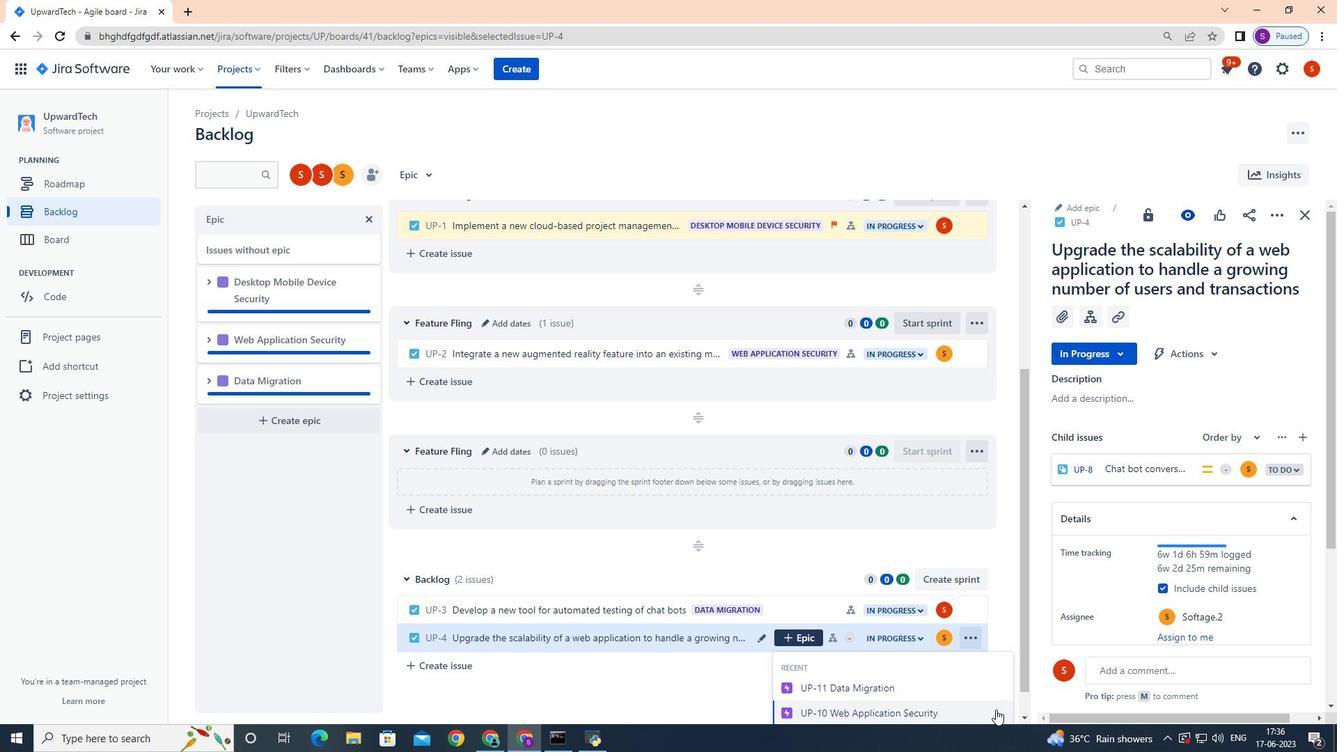 
Action: Mouse moved to (1015, 696)
Screenshot: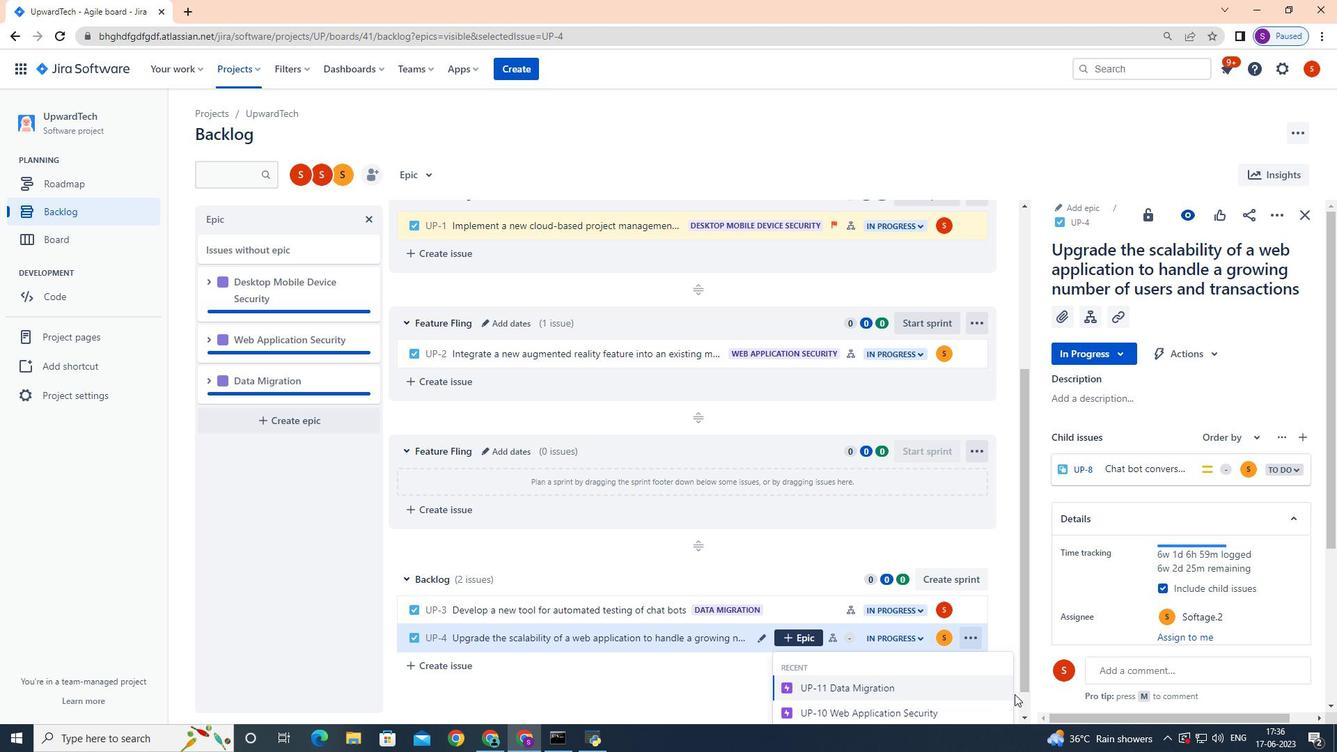 
Action: Mouse scrolled (1015, 695) with delta (0, 0)
Screenshot: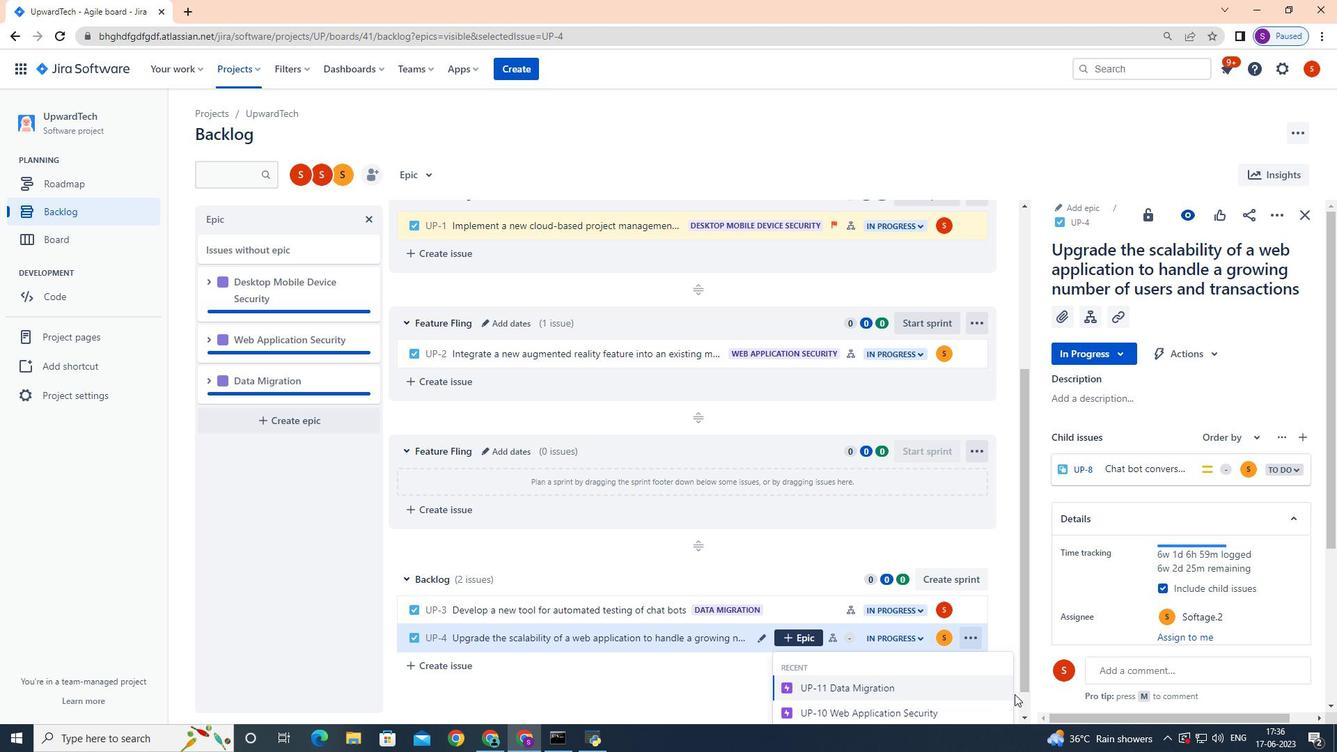 
Action: Mouse moved to (1015, 697)
Screenshot: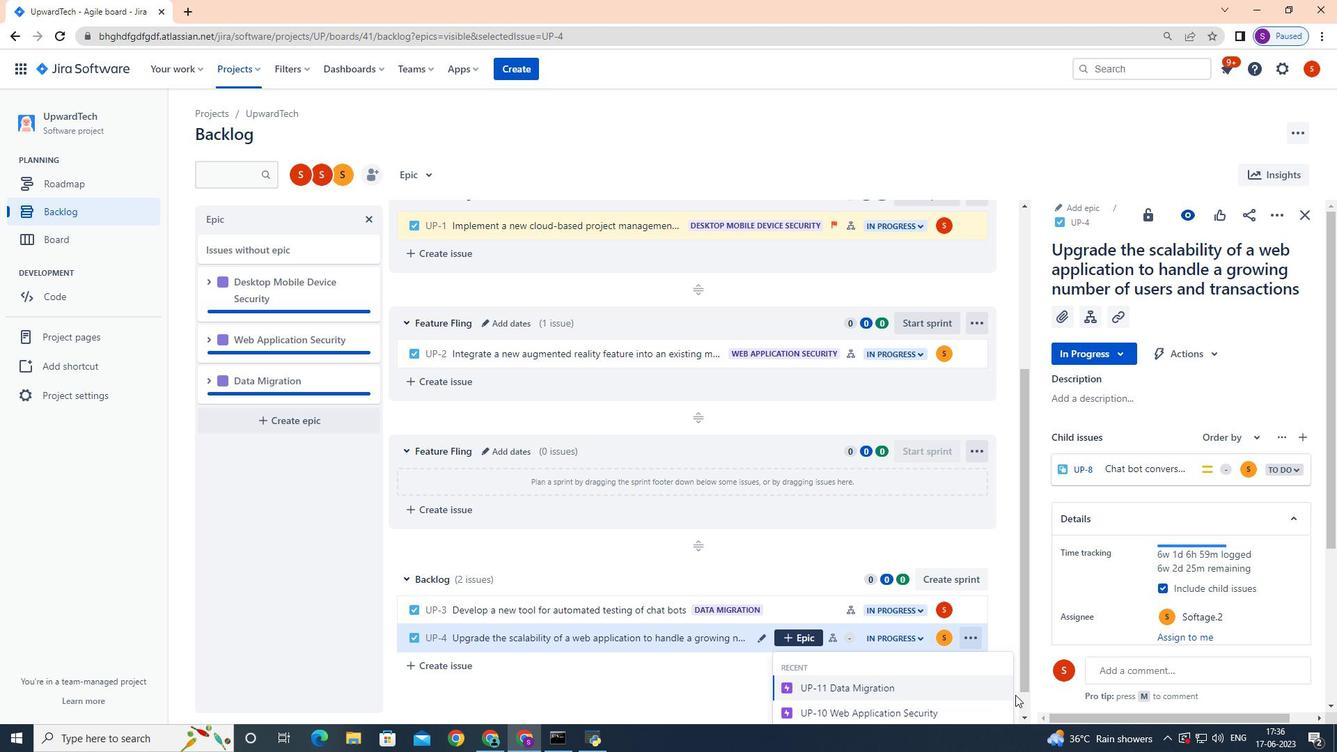 
Action: Mouse scrolled (1015, 696) with delta (0, 0)
Screenshot: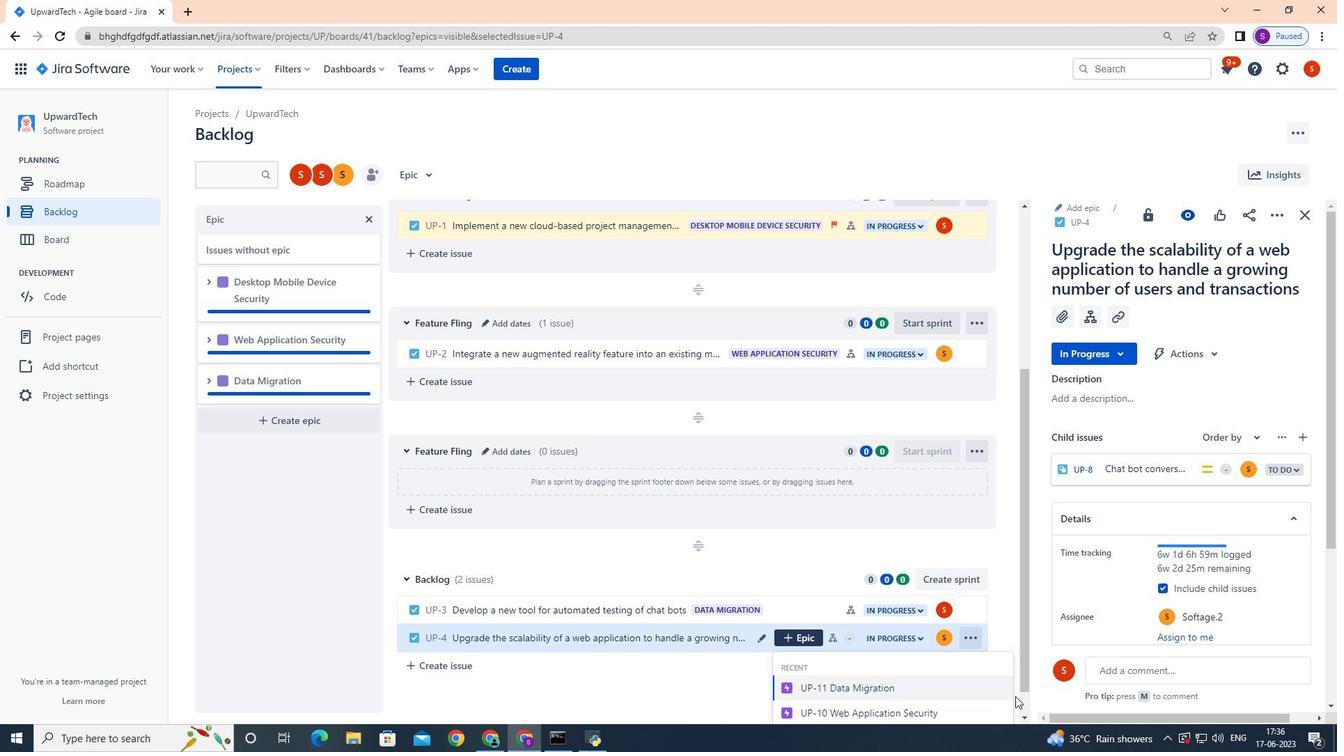 
Action: Mouse scrolled (1015, 696) with delta (0, 0)
Screenshot: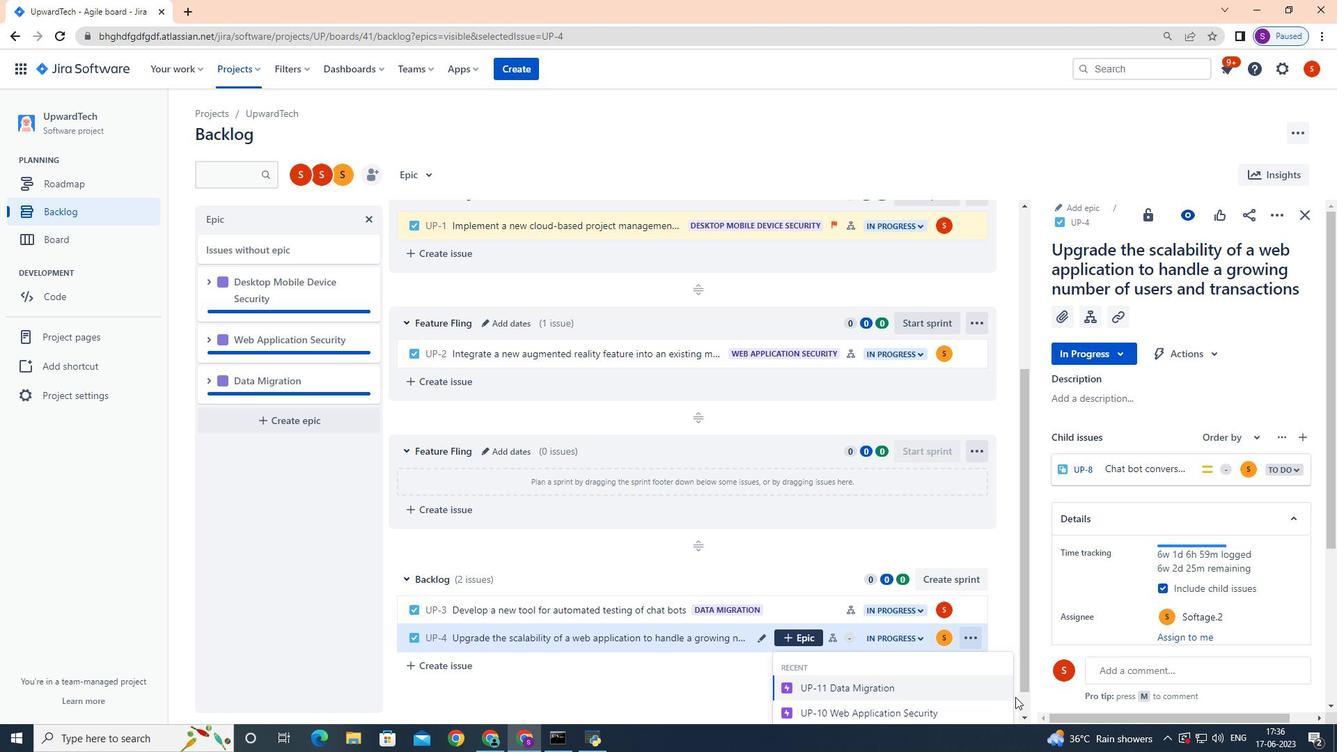 
Action: Mouse scrolled (1015, 696) with delta (0, 0)
Screenshot: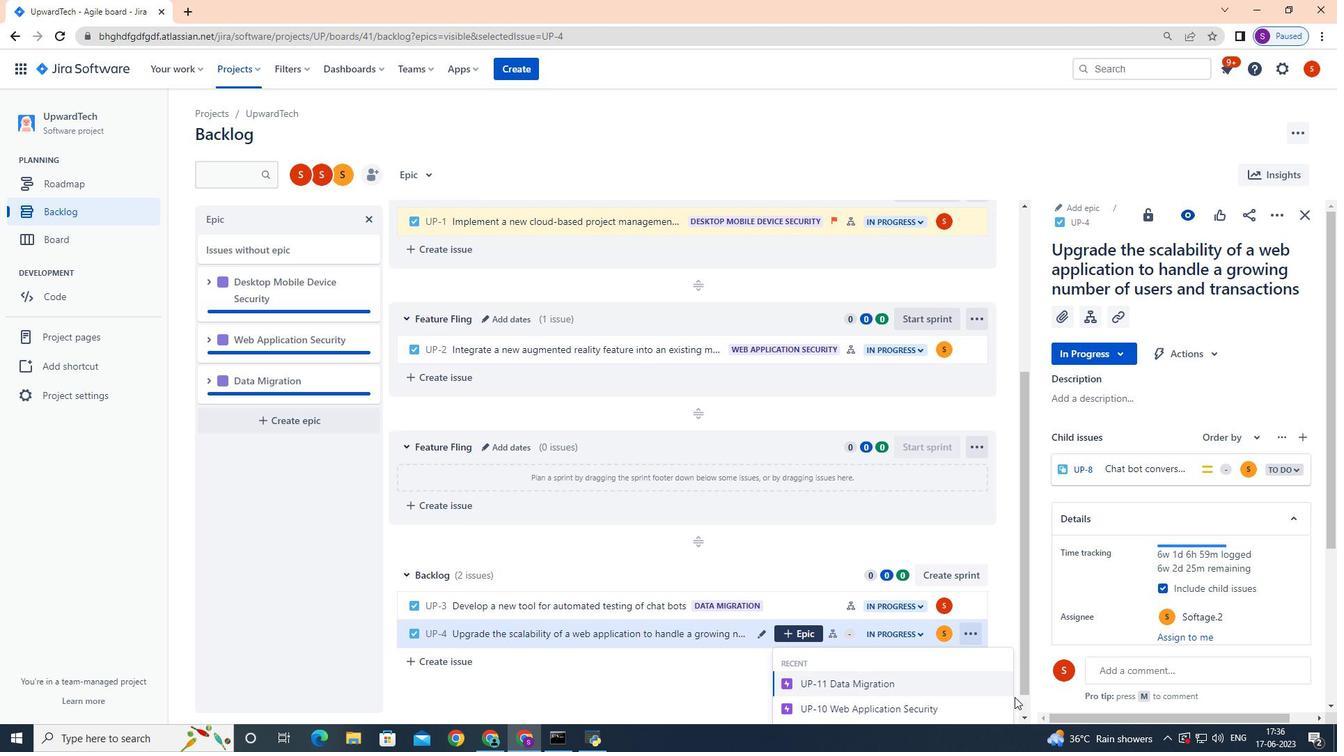 
Action: Mouse scrolled (1015, 696) with delta (0, 0)
Screenshot: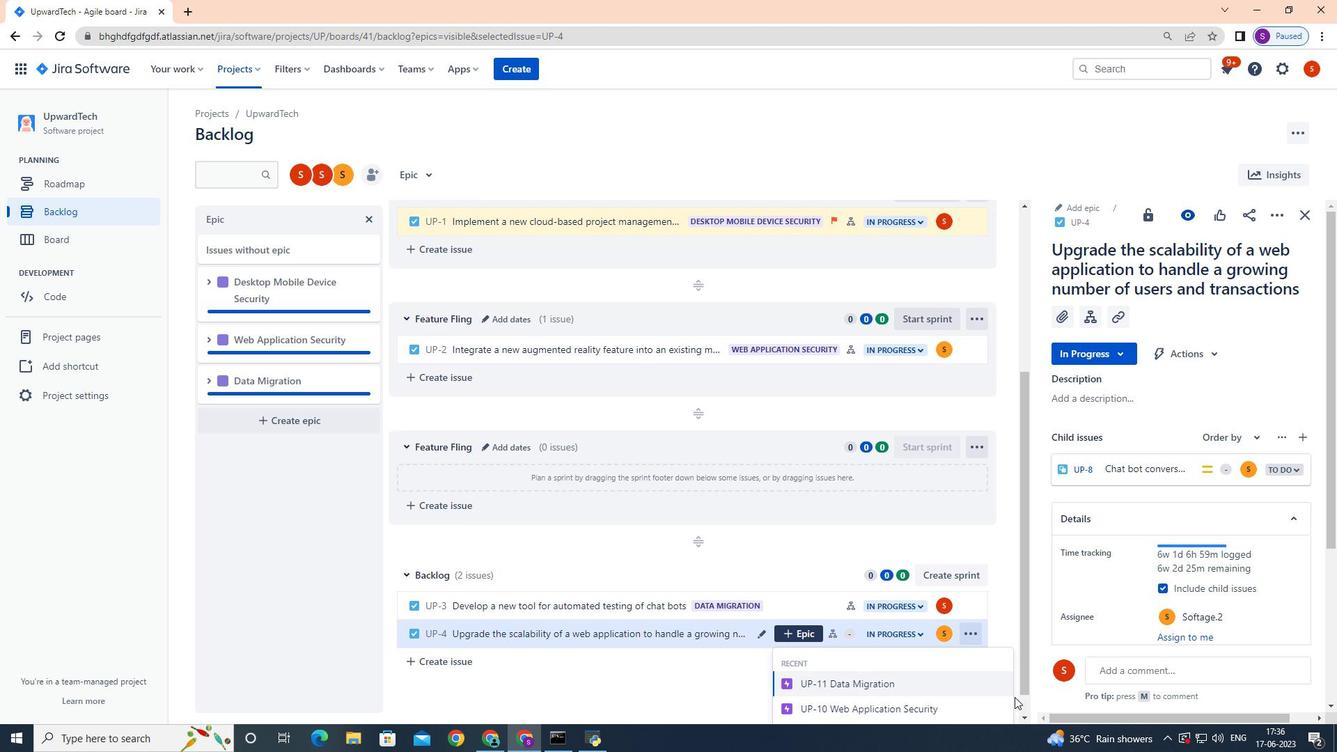 
Action: Mouse moved to (918, 701)
Screenshot: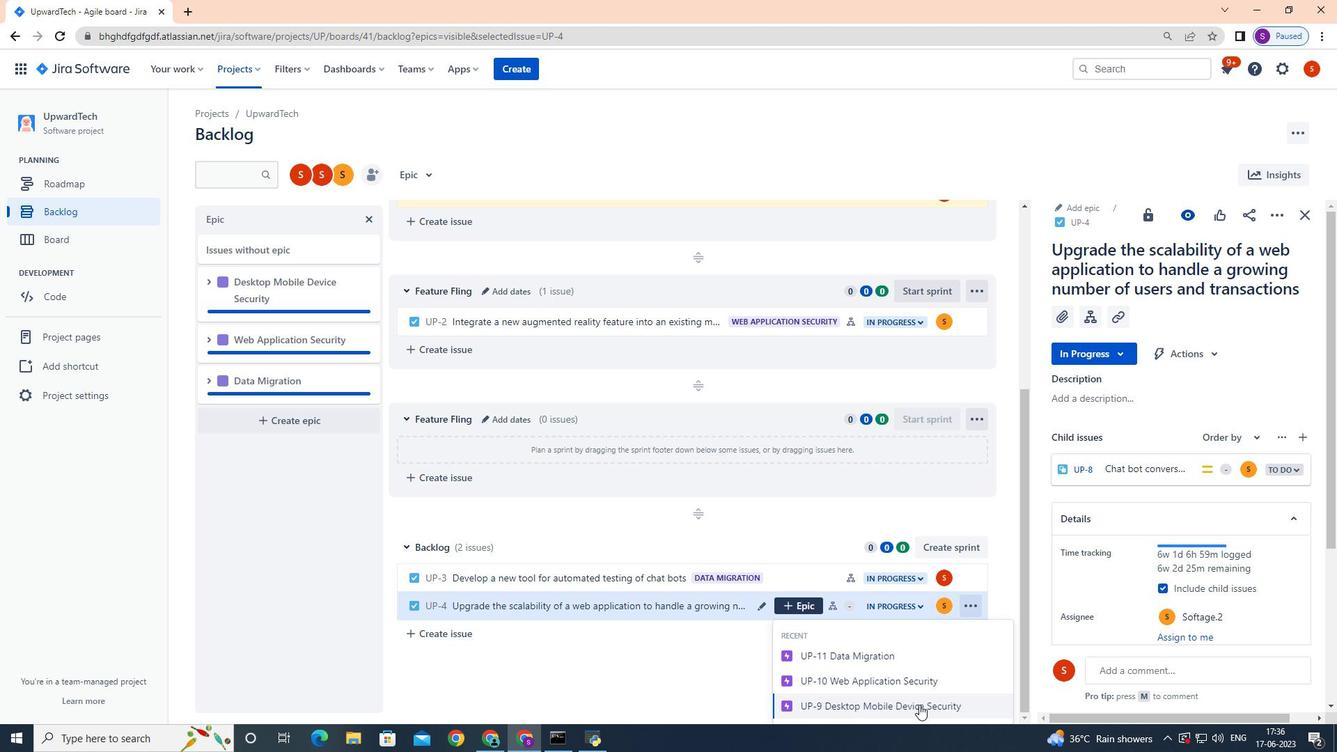 
Action: Mouse pressed left at (918, 701)
Screenshot: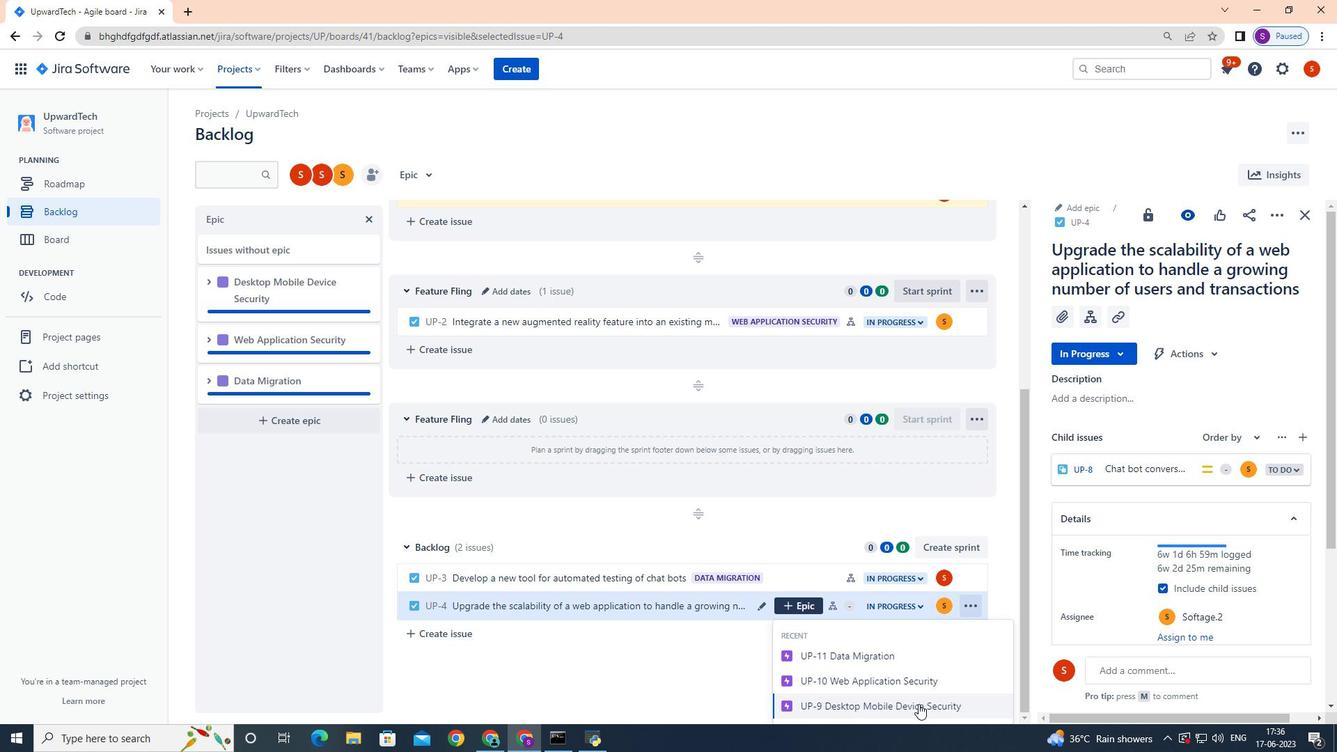
Action: Mouse moved to (891, 694)
Screenshot: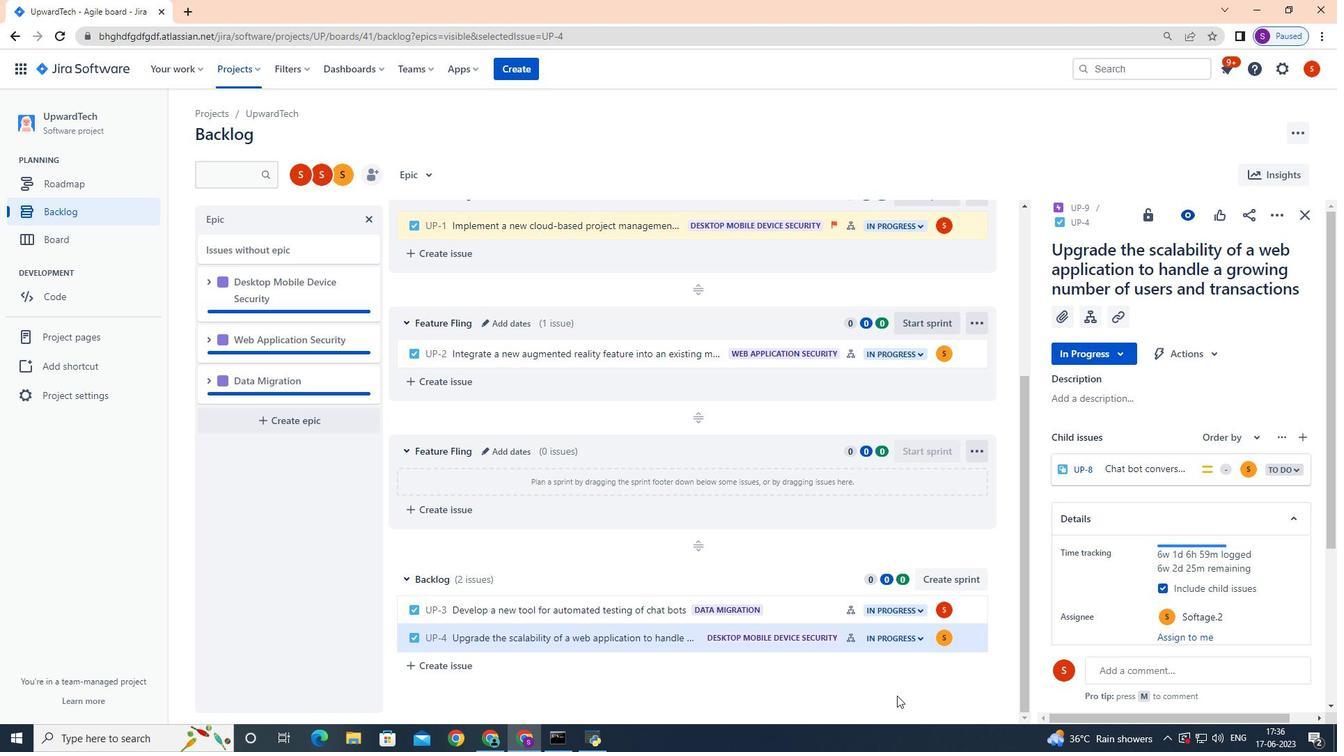 
